 Task: Add Attachment from Trello to Card Card0000000066 in Board Board0000000017 in Workspace WS0000000006 in Trello. Add Cover Blue to Card Card0000000066 in Board Board0000000017 in Workspace WS0000000006 in Trello. Add "Copy Card To …" Button titled Button0000000066 to "bottom" of the list "To Do" to Card Card0000000066 in Board Board0000000017 in Workspace WS0000000006 in Trello. Add Description DS0000000066 to Card Card0000000066 in Board Board0000000017 in Workspace WS0000000006 in Trello. Add Comment CM0000000066 to Card Card0000000066 in Board Board0000000017 in Workspace WS0000000006 in Trello
Action: Mouse moved to (791, 271)
Screenshot: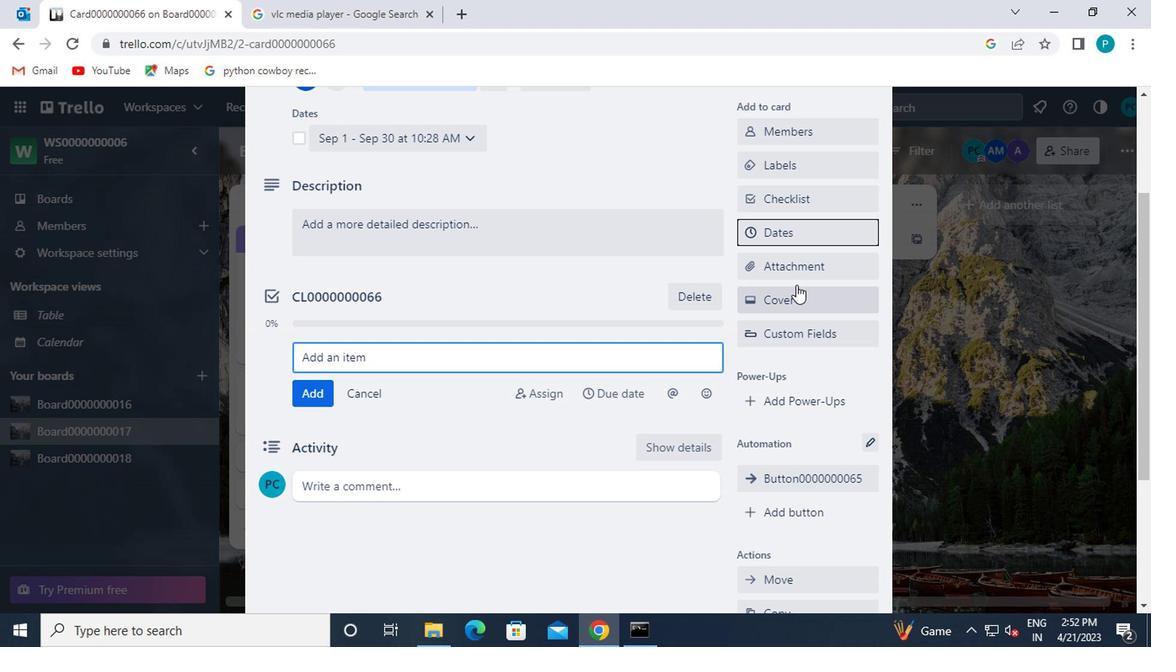 
Action: Mouse pressed left at (791, 271)
Screenshot: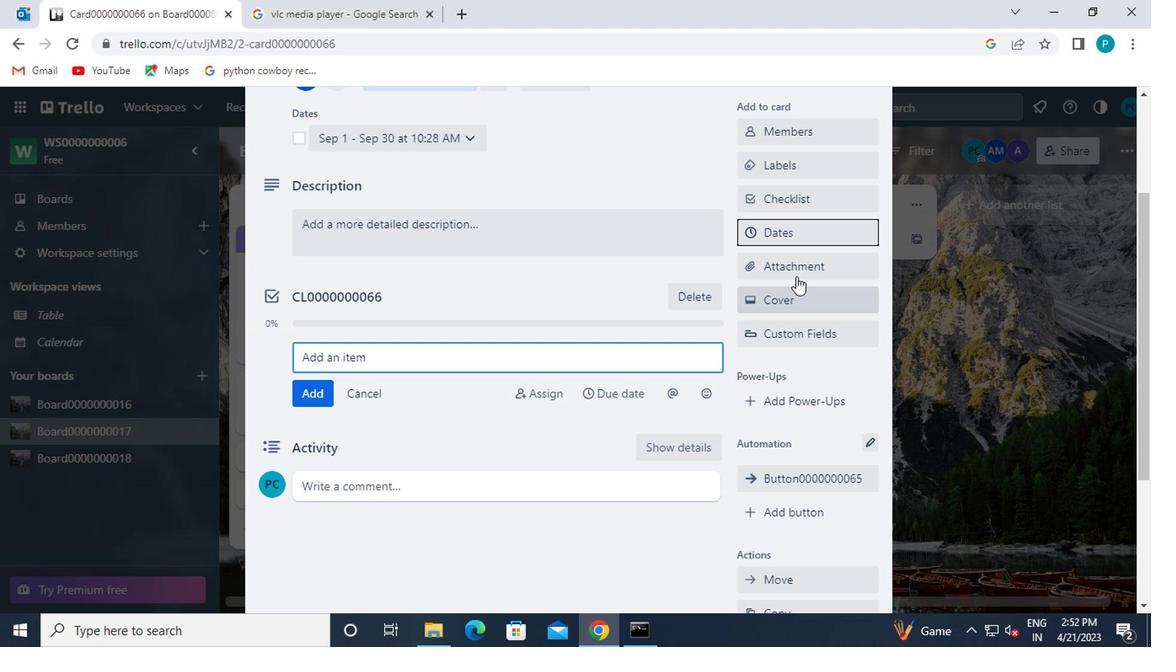 
Action: Mouse moved to (770, 210)
Screenshot: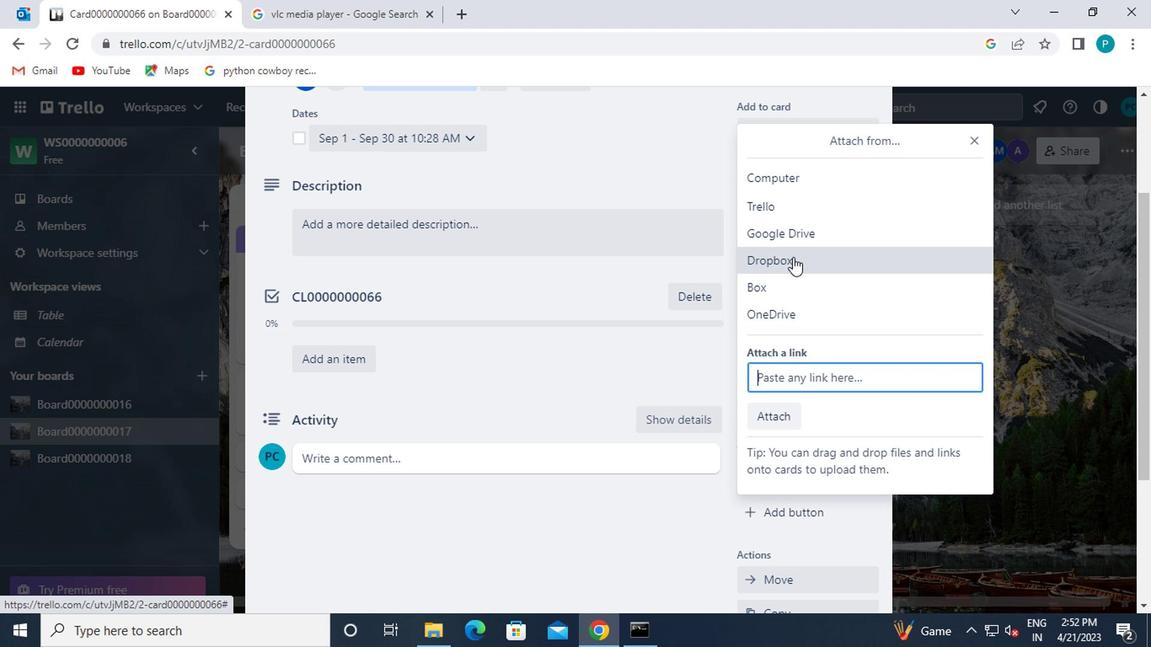
Action: Mouse pressed left at (770, 210)
Screenshot: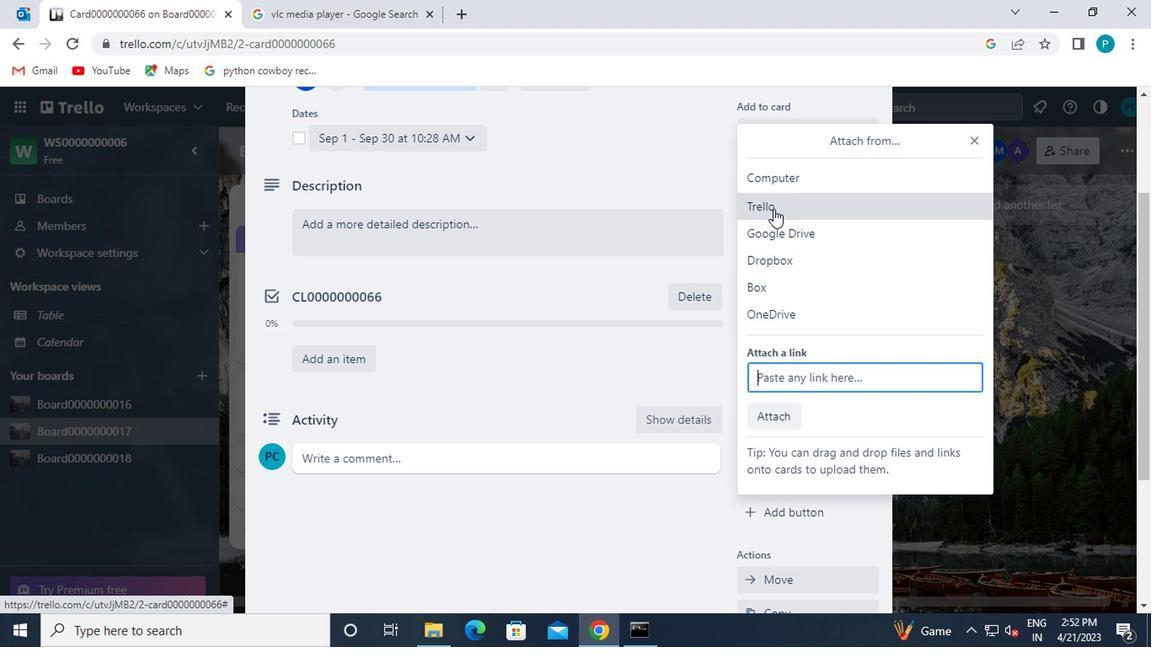 
Action: Mouse moved to (783, 376)
Screenshot: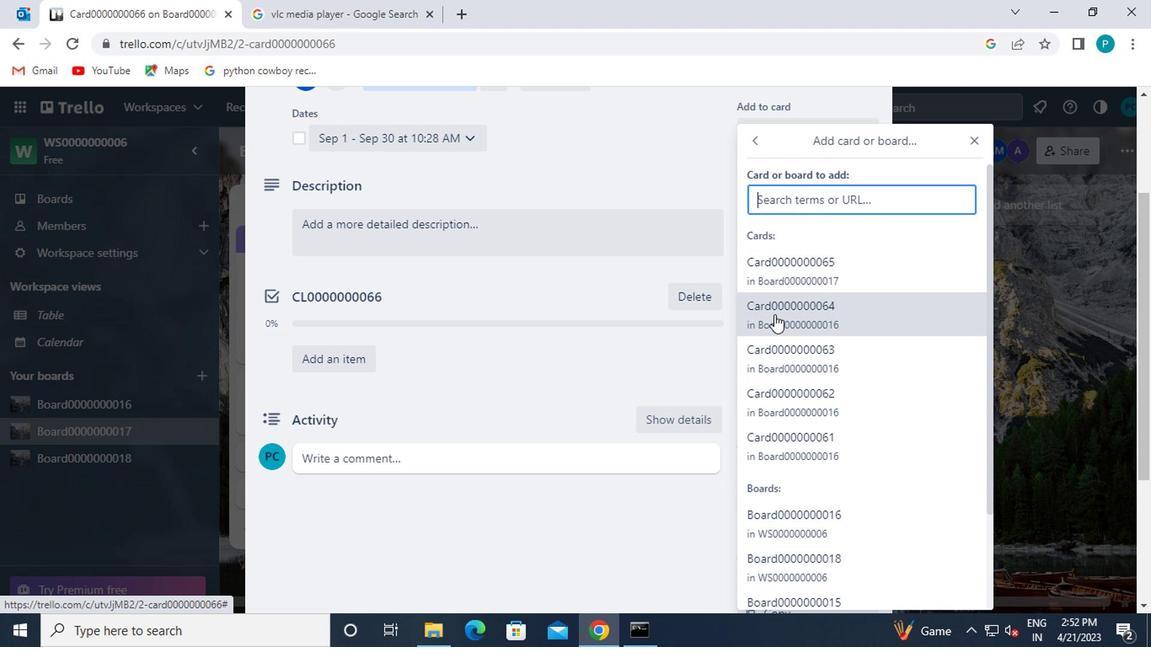 
Action: Mouse pressed left at (783, 376)
Screenshot: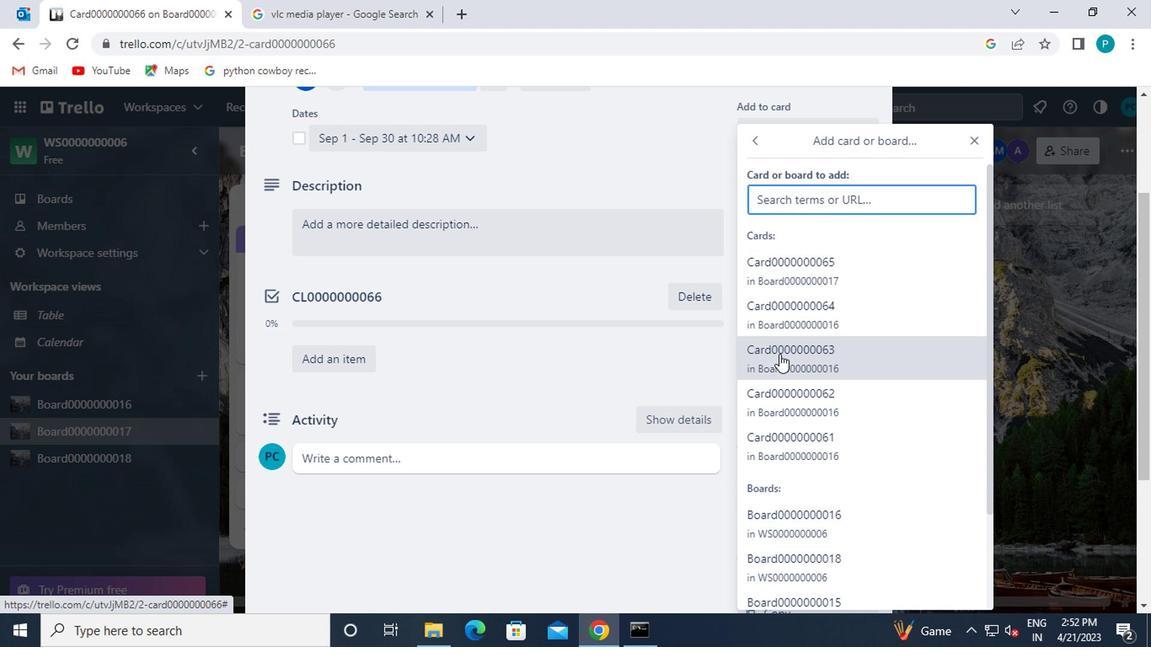 
Action: Mouse moved to (833, 296)
Screenshot: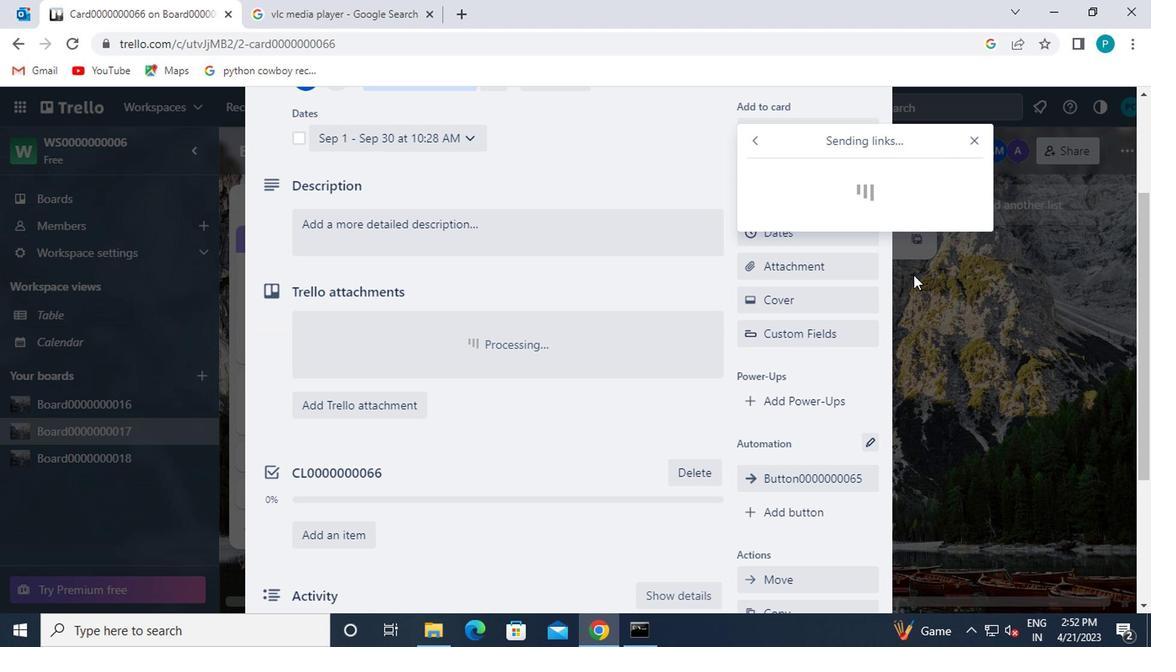 
Action: Mouse pressed left at (833, 296)
Screenshot: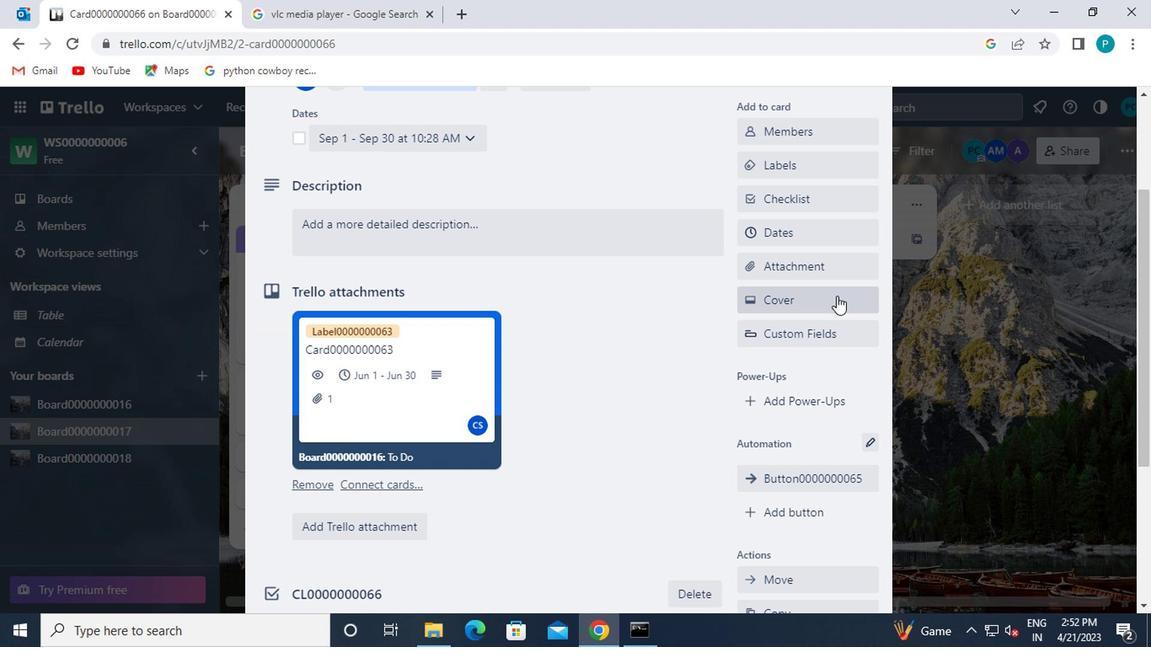 
Action: Mouse moved to (760, 324)
Screenshot: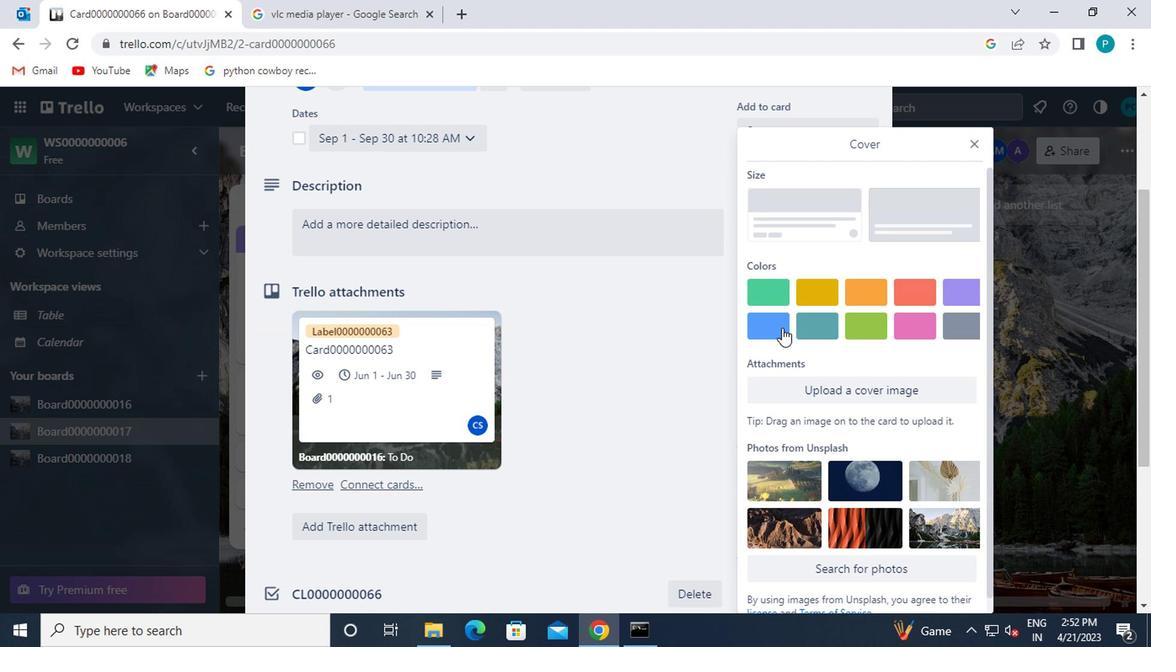 
Action: Mouse pressed left at (760, 324)
Screenshot: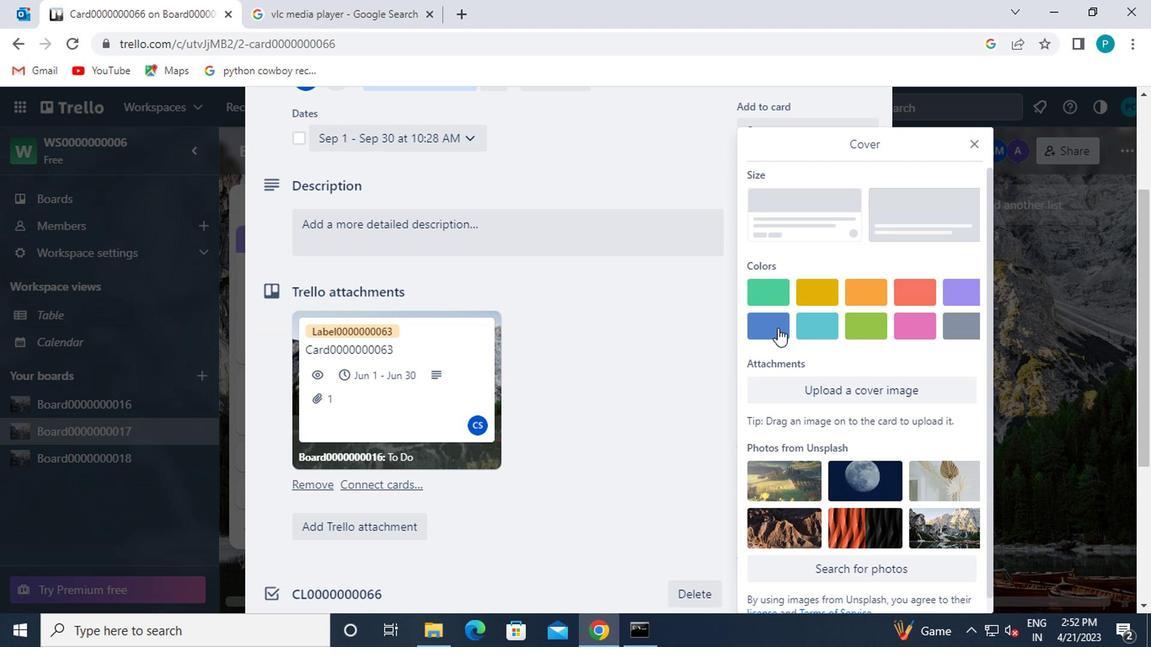 
Action: Mouse moved to (966, 148)
Screenshot: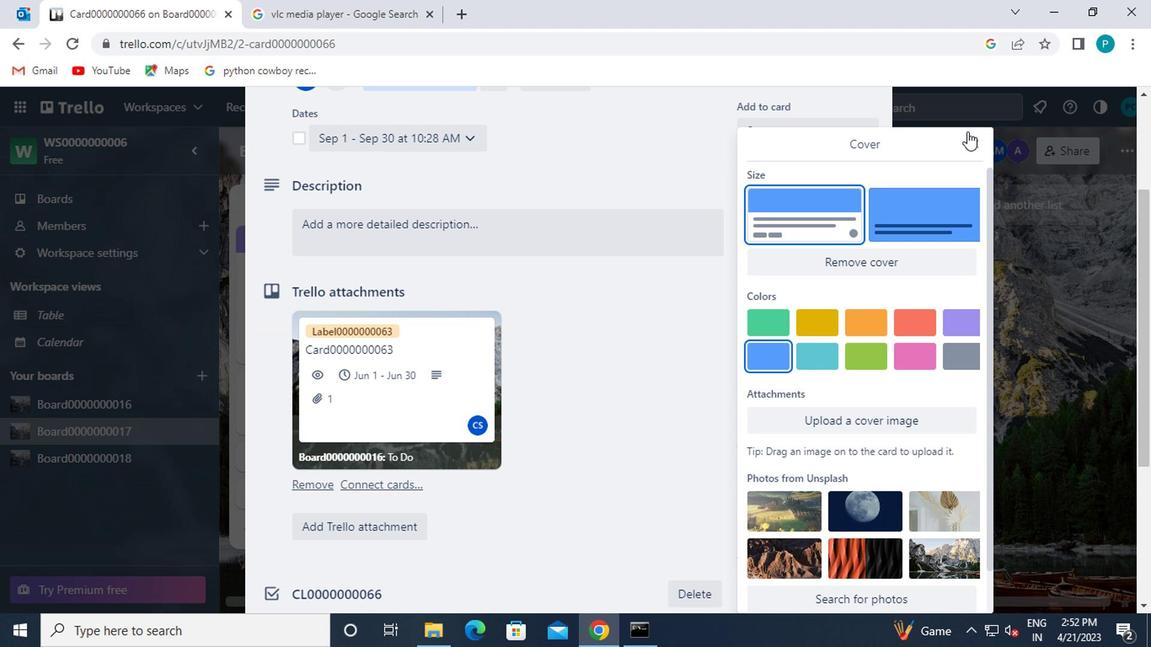 
Action: Mouse pressed left at (966, 148)
Screenshot: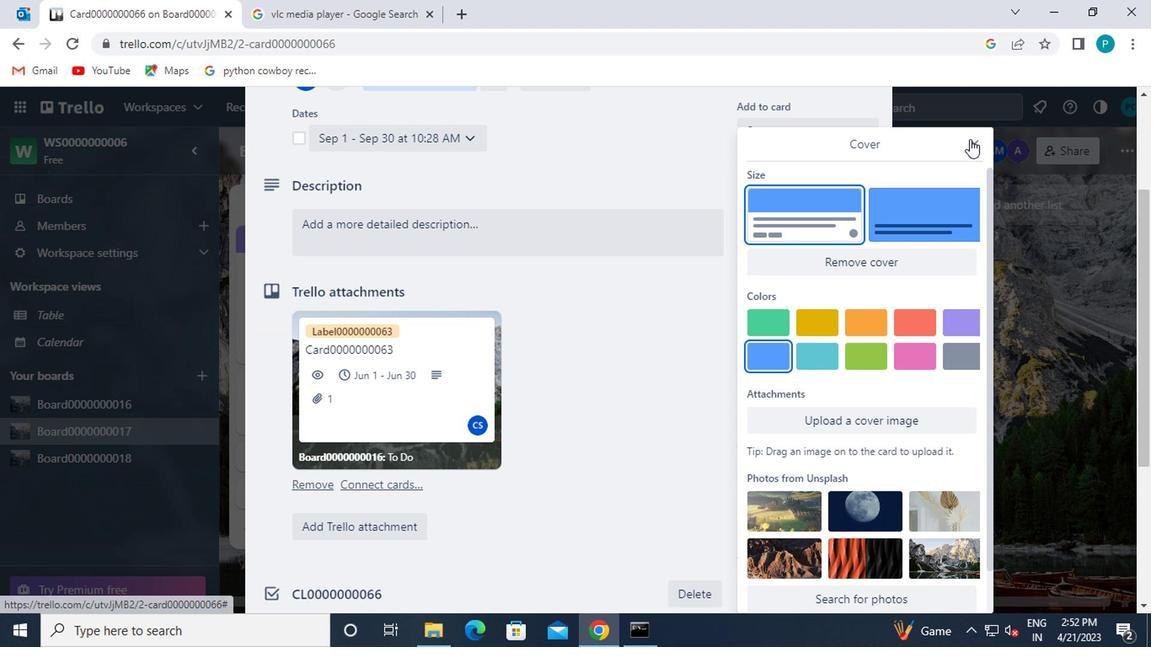 
Action: Mouse moved to (753, 374)
Screenshot: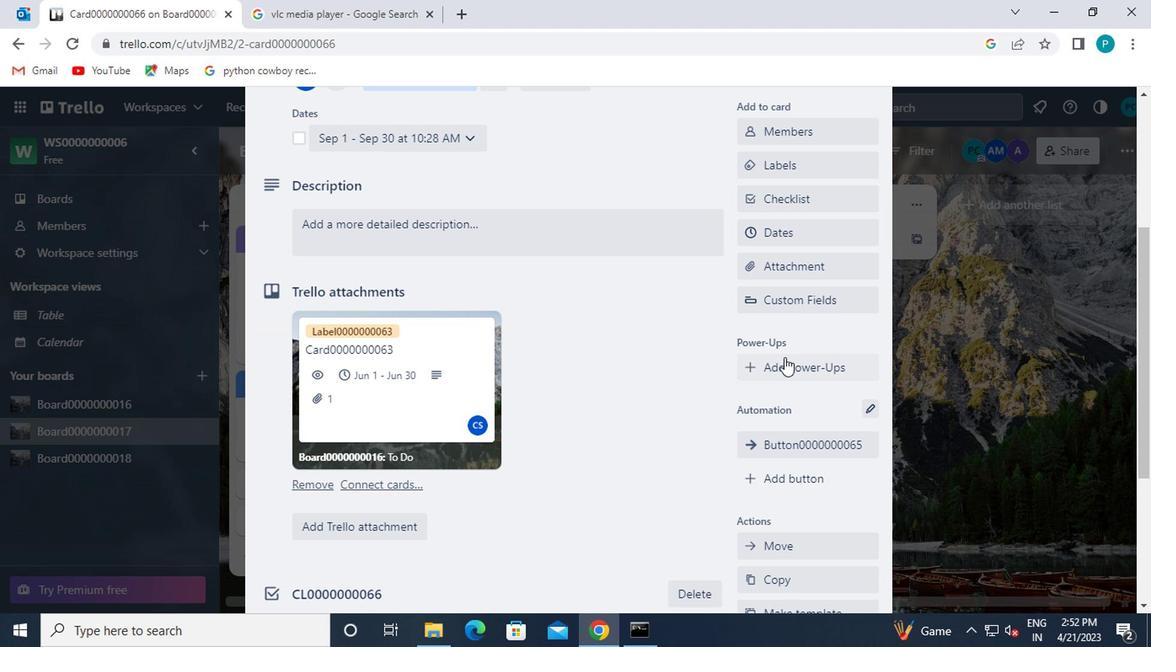 
Action: Mouse scrolled (753, 373) with delta (0, 0)
Screenshot: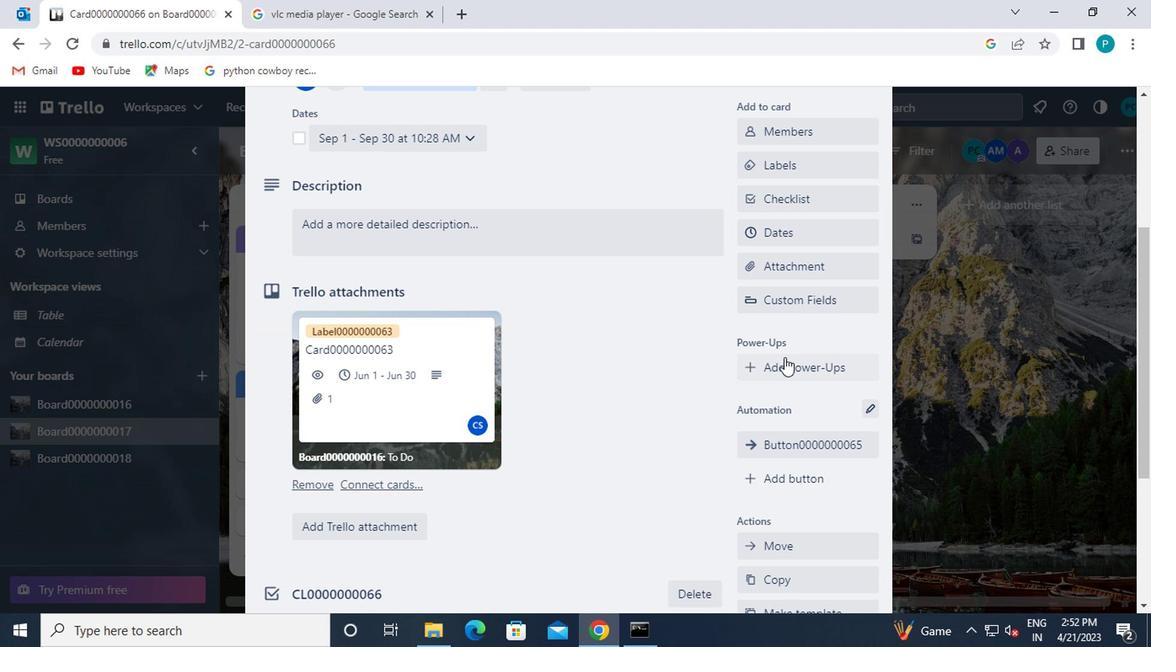 
Action: Mouse moved to (747, 376)
Screenshot: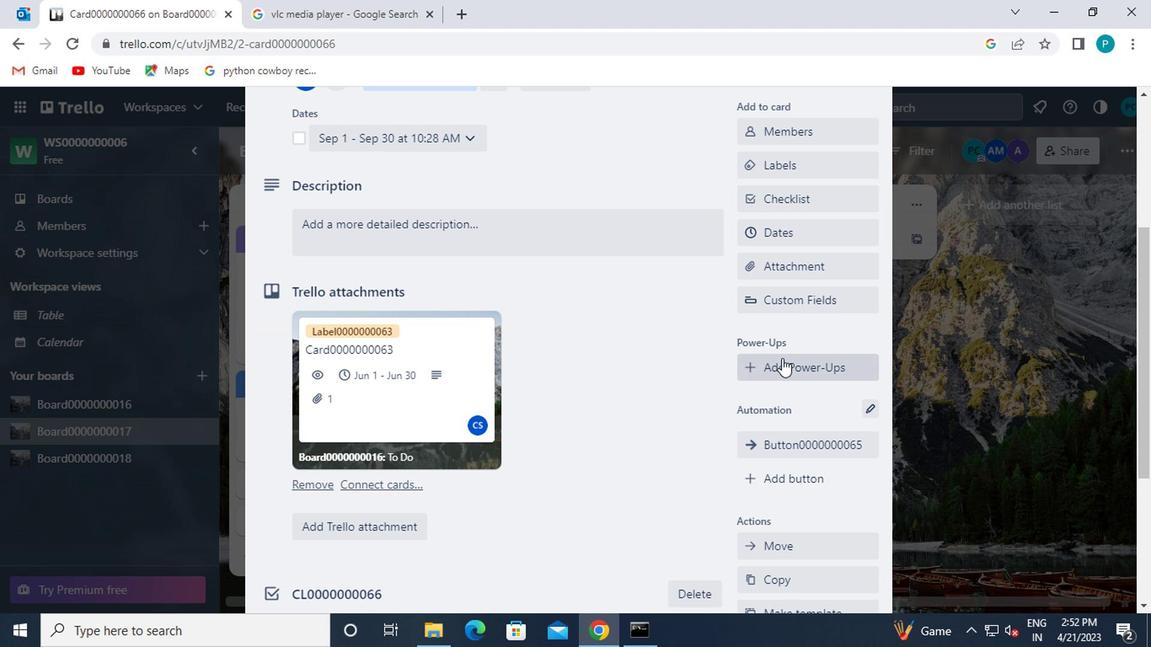 
Action: Mouse scrolled (747, 376) with delta (0, 0)
Screenshot: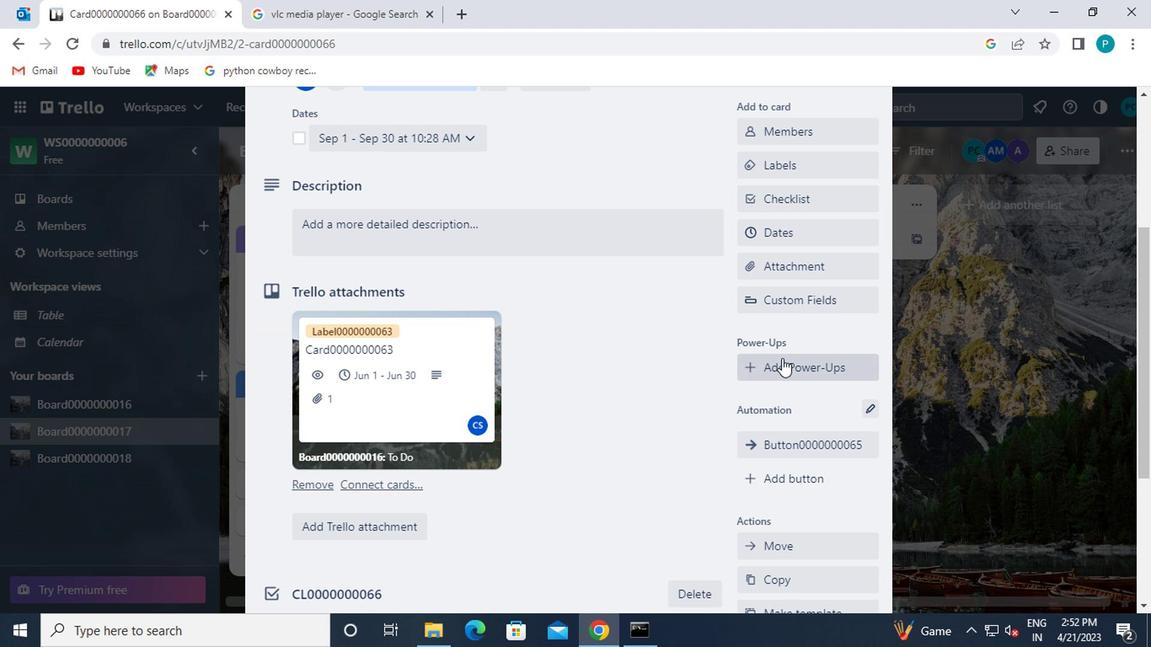 
Action: Mouse moved to (755, 317)
Screenshot: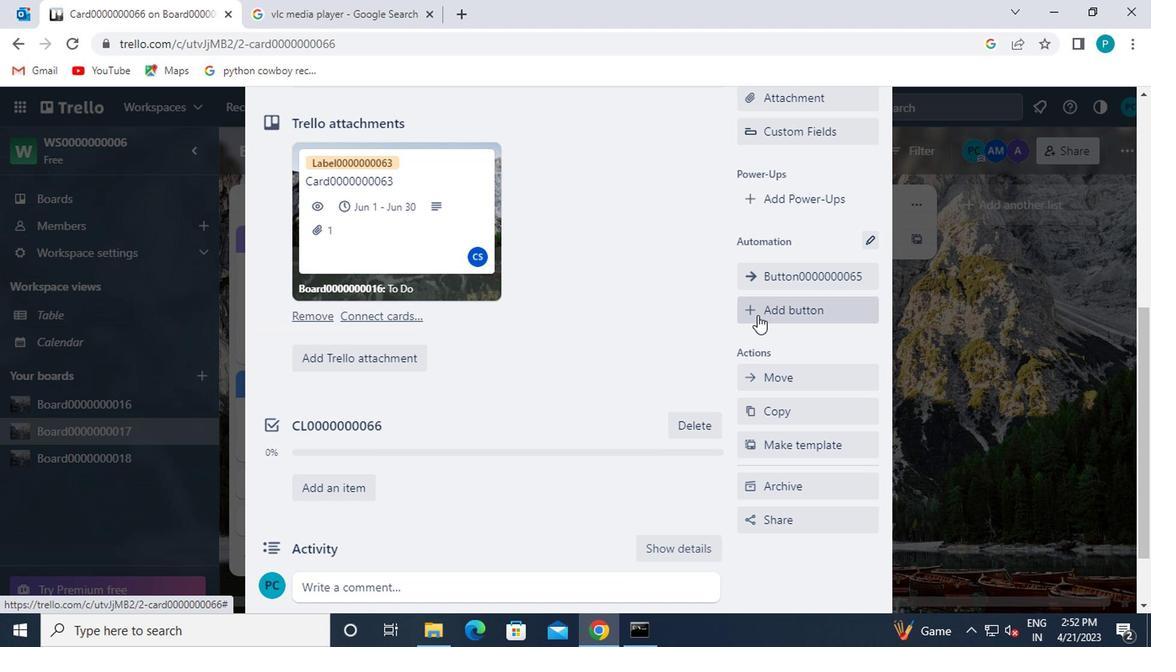 
Action: Mouse pressed left at (755, 317)
Screenshot: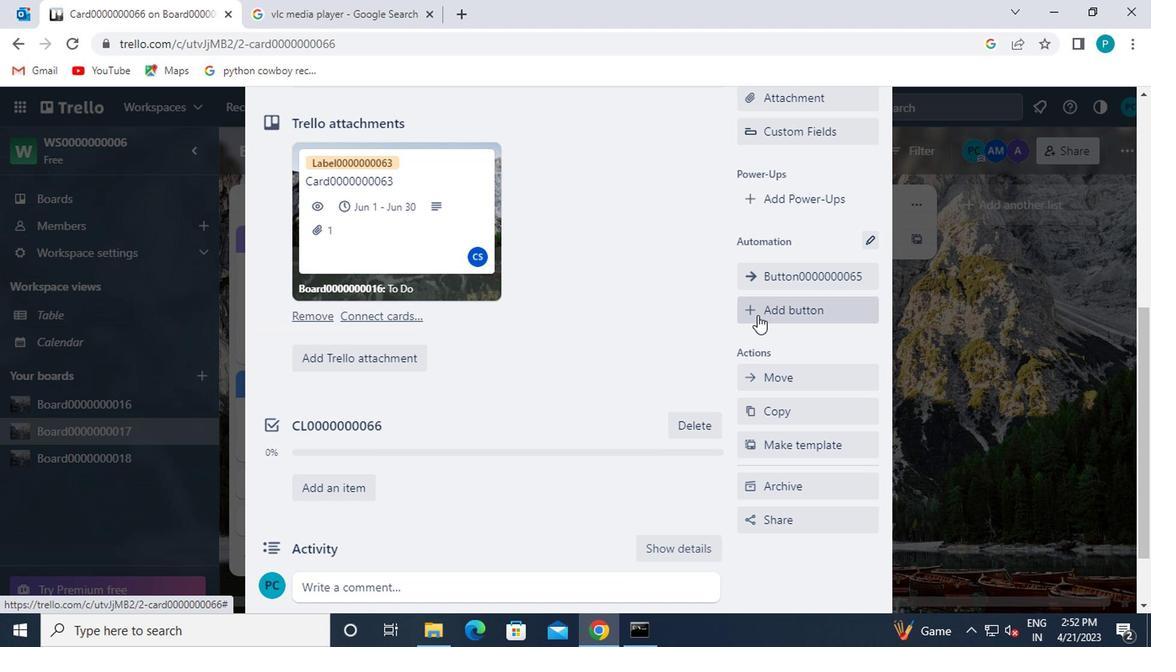 
Action: Mouse moved to (787, 250)
Screenshot: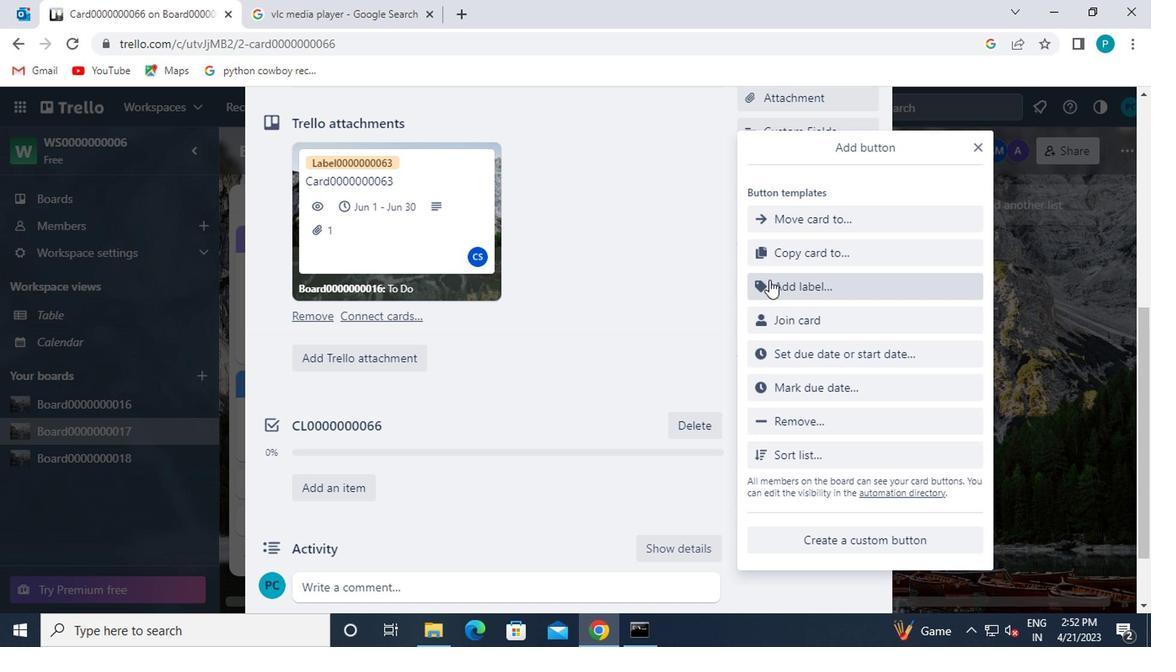 
Action: Mouse pressed left at (787, 250)
Screenshot: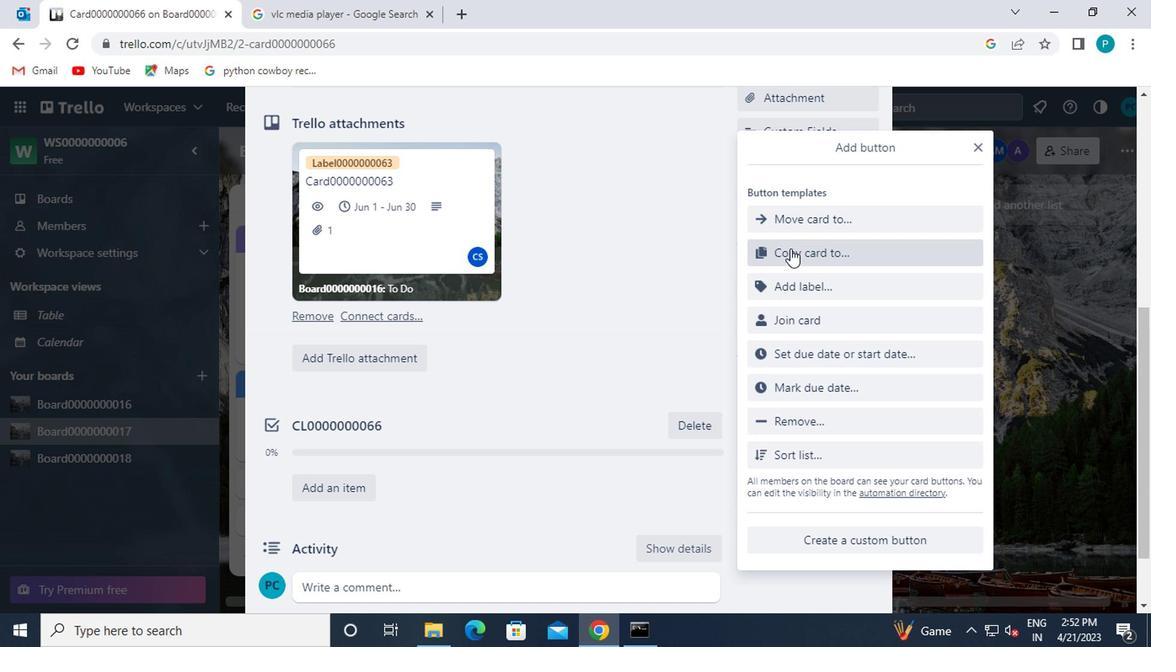 
Action: Key pressed b<Key.caps_lock>utton0000000066
Screenshot: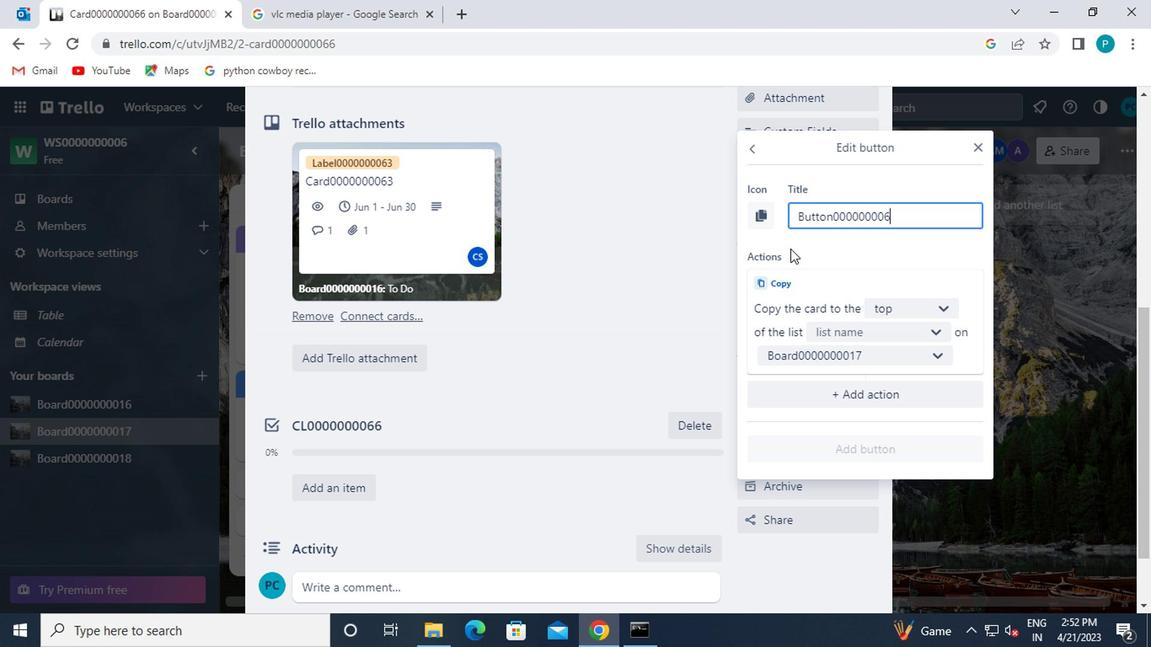 
Action: Mouse moved to (905, 304)
Screenshot: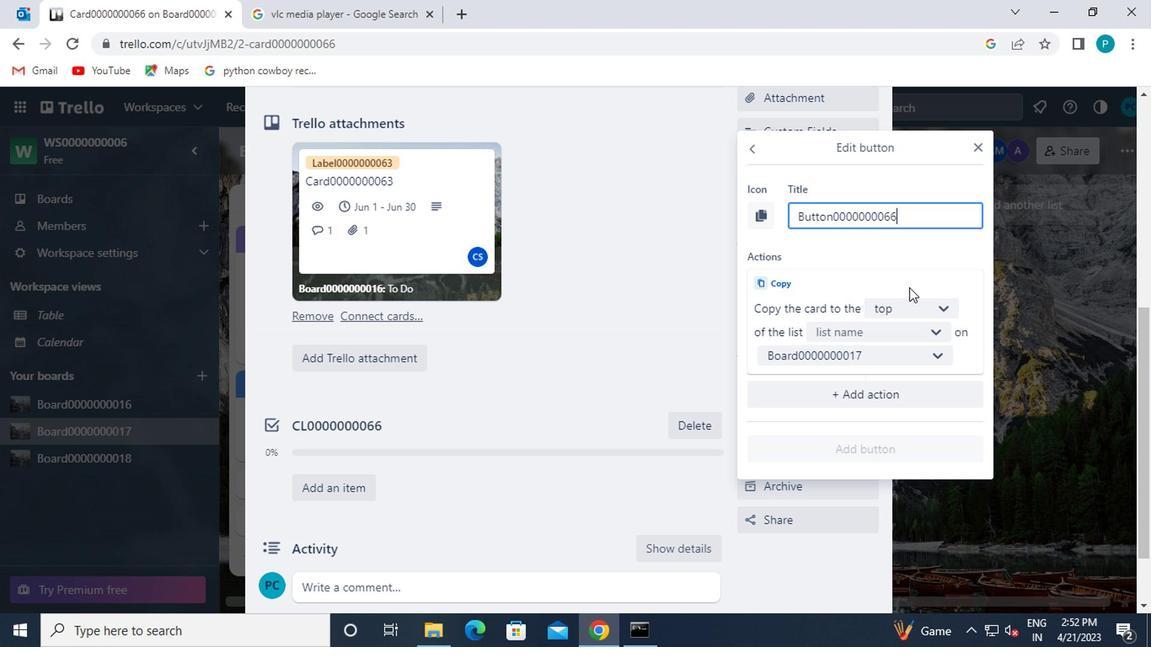 
Action: Mouse pressed left at (905, 304)
Screenshot: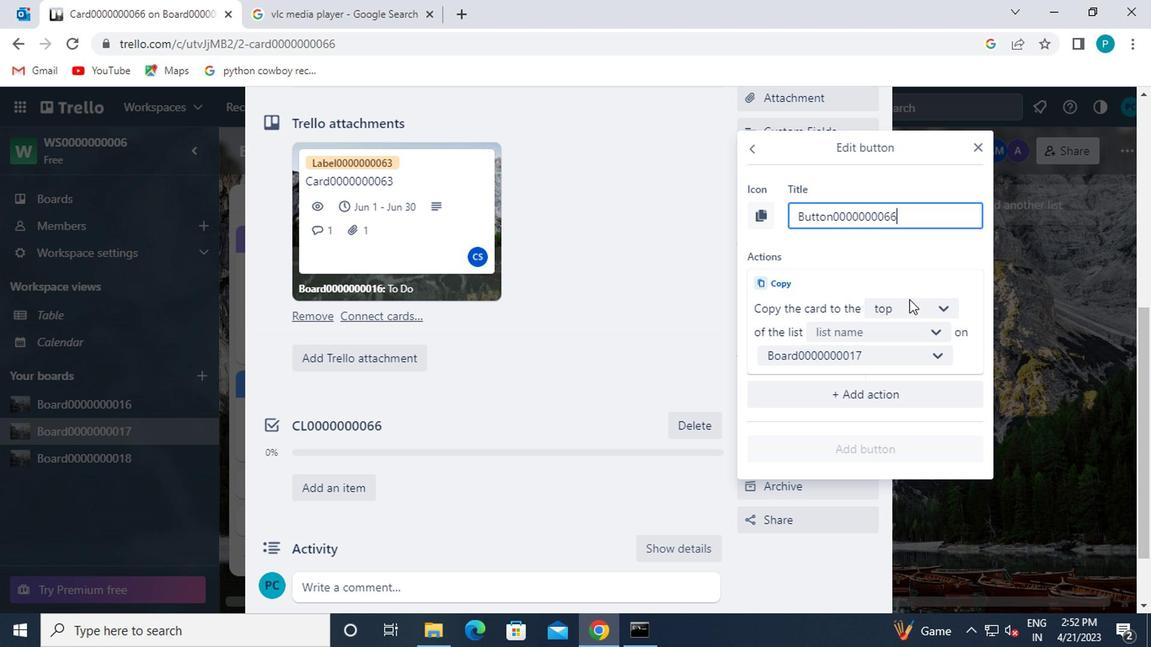 
Action: Mouse moved to (922, 365)
Screenshot: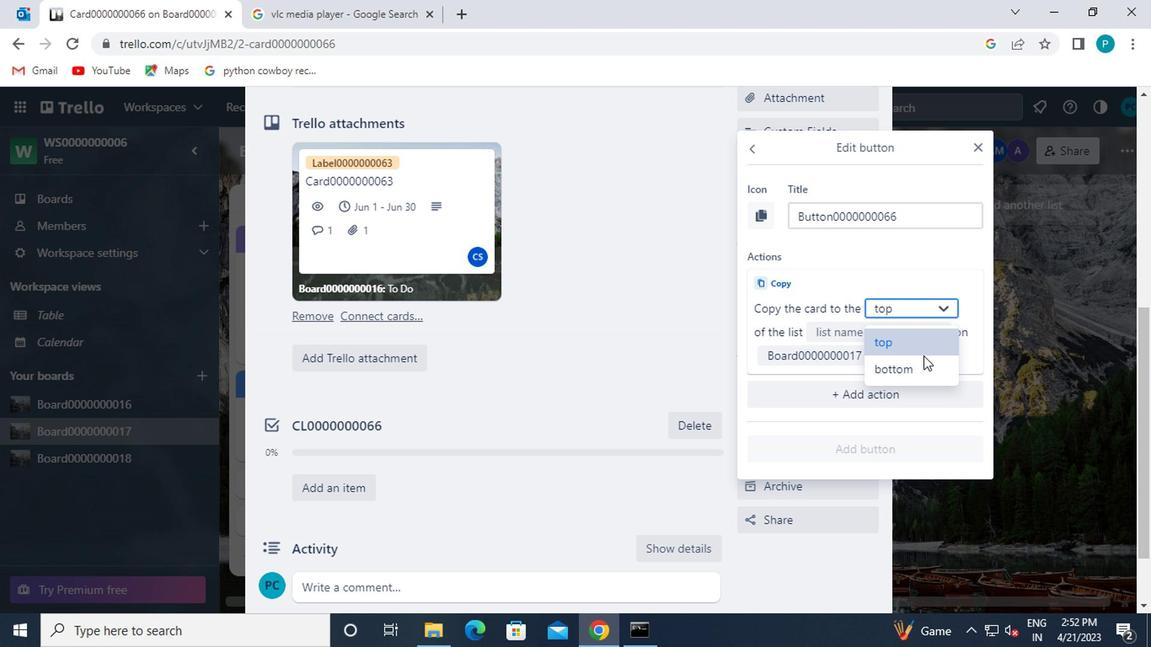
Action: Mouse pressed left at (922, 365)
Screenshot: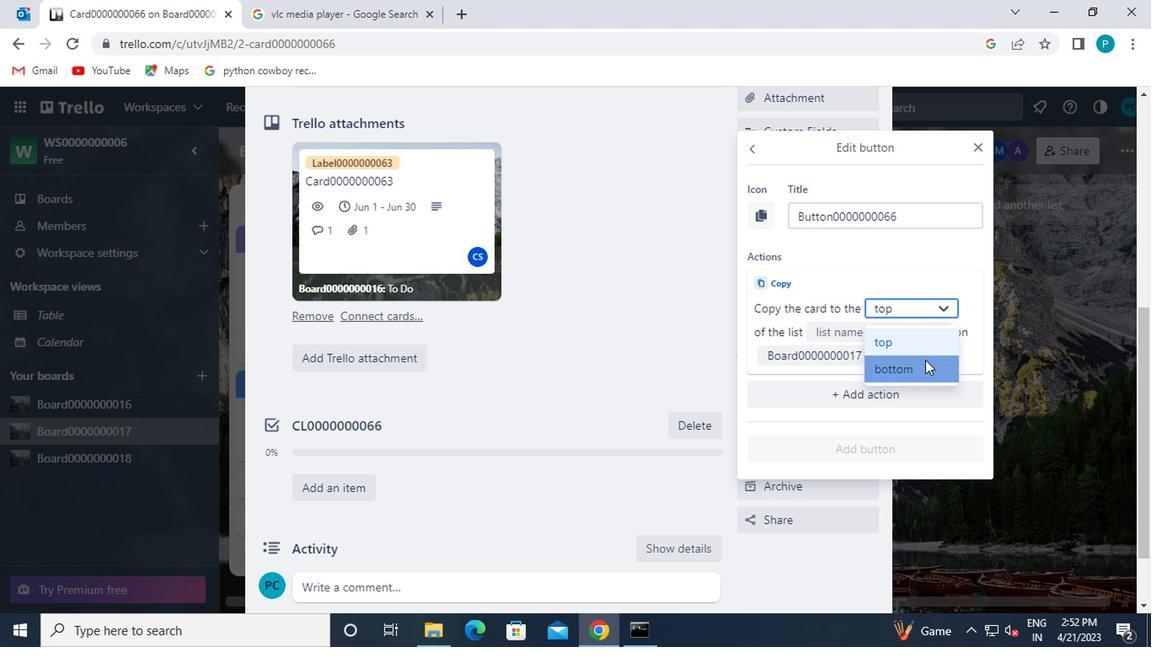 
Action: Mouse moved to (856, 331)
Screenshot: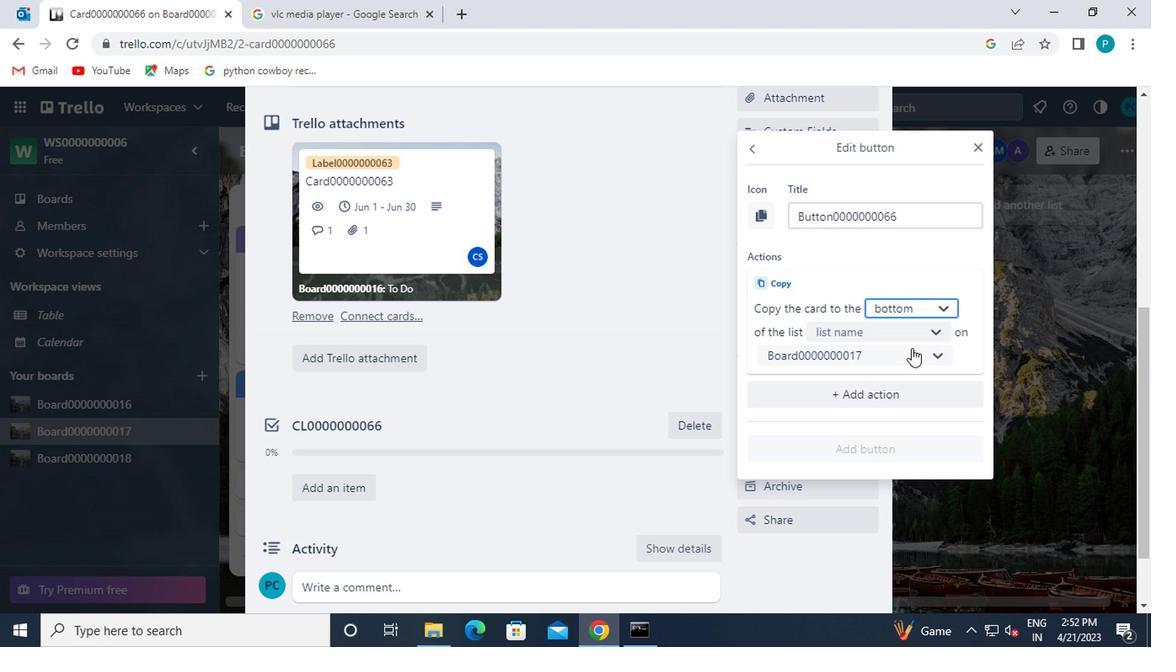 
Action: Mouse pressed left at (856, 331)
Screenshot: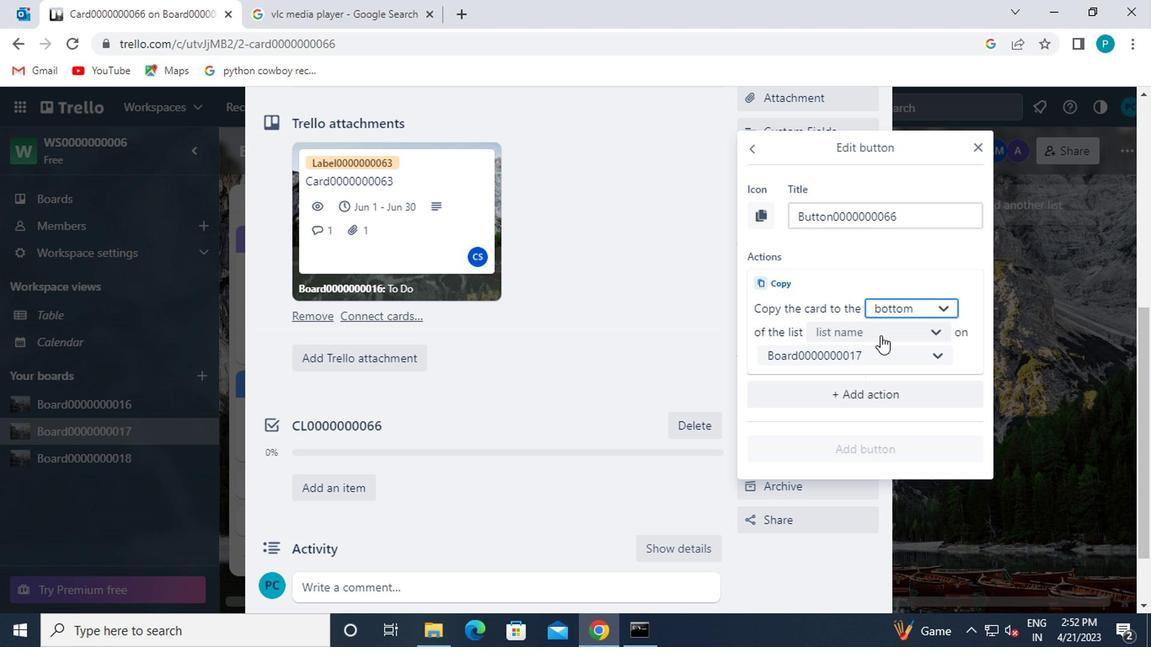 
Action: Mouse moved to (854, 367)
Screenshot: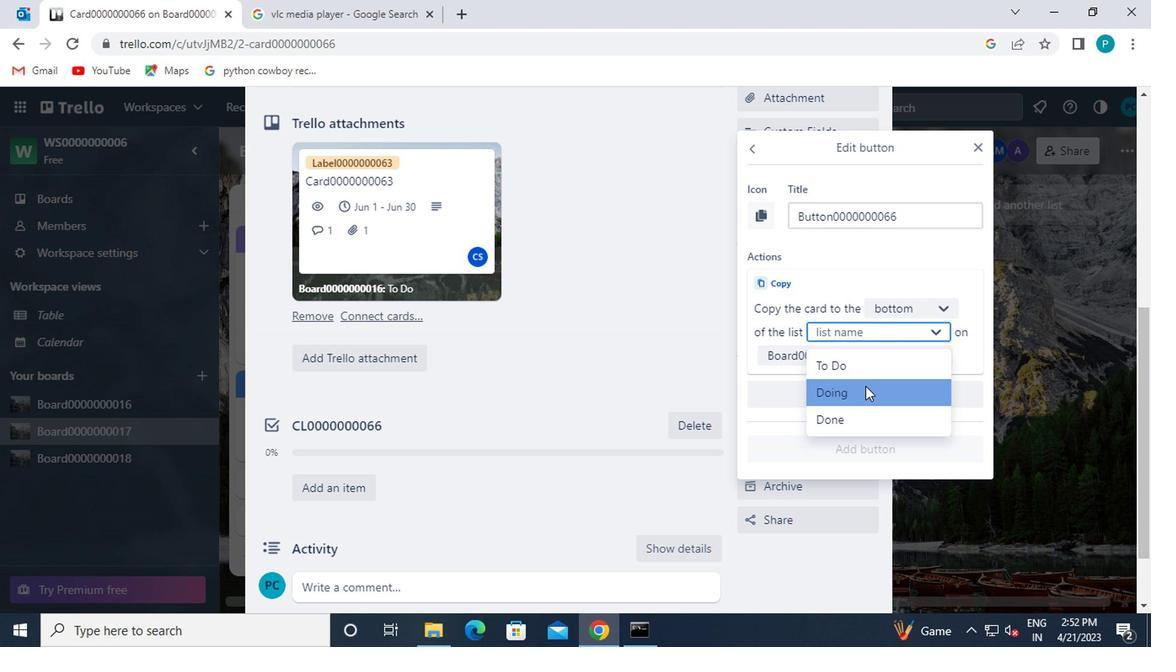 
Action: Mouse pressed left at (854, 367)
Screenshot: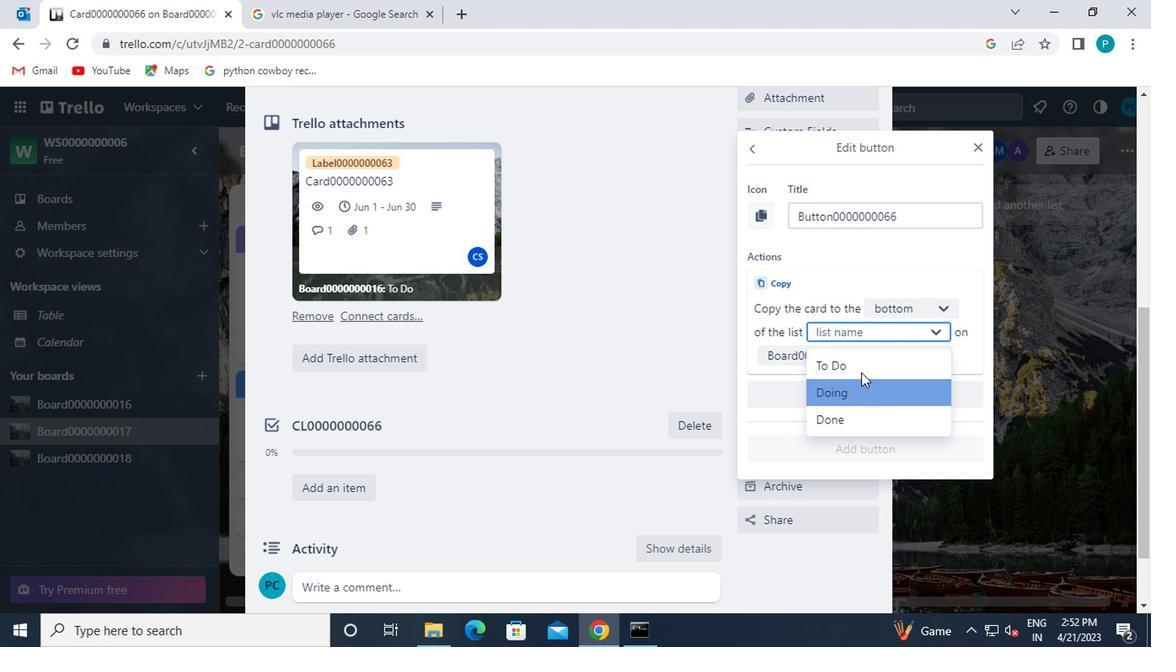 
Action: Mouse moved to (881, 449)
Screenshot: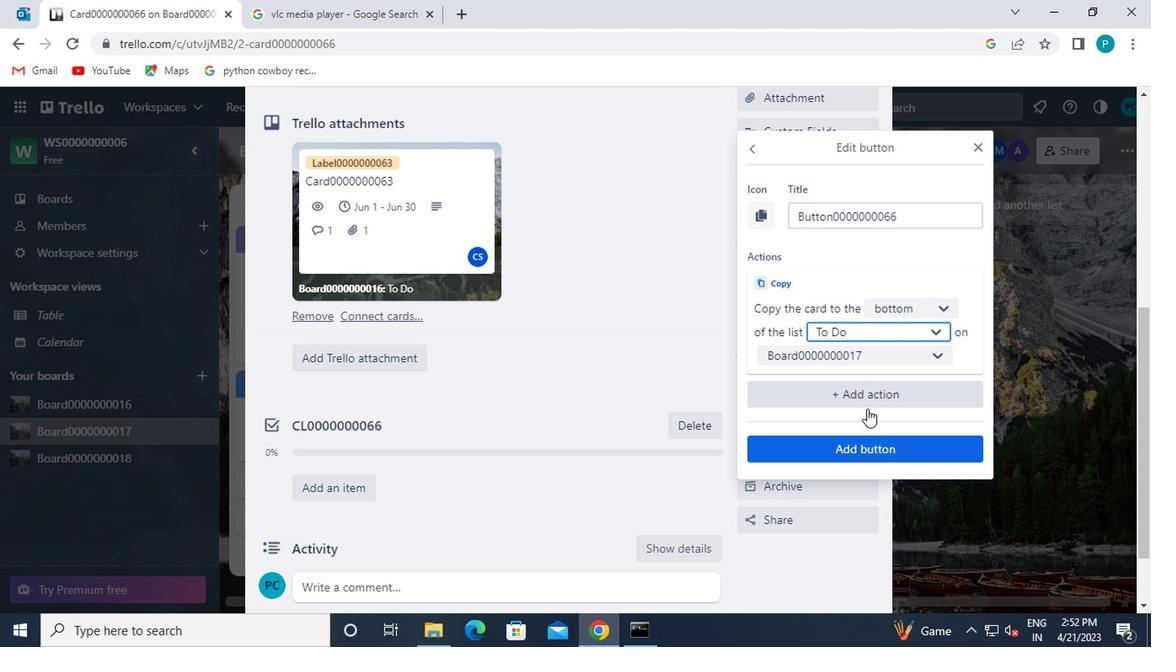 
Action: Mouse pressed left at (881, 449)
Screenshot: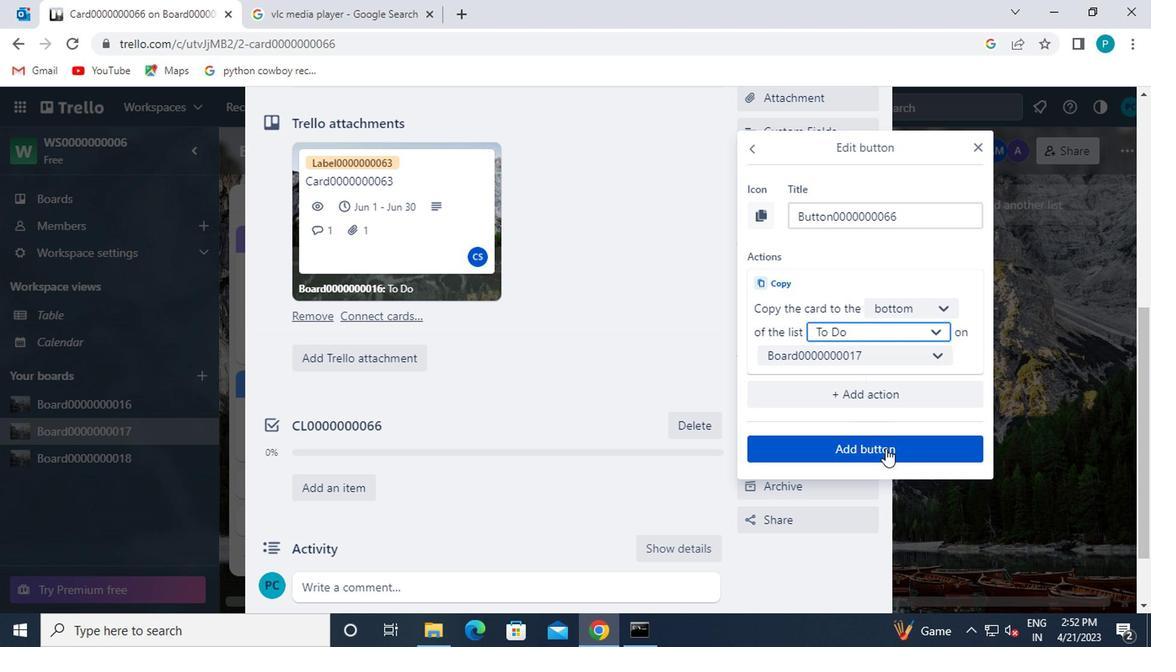
Action: Mouse moved to (596, 351)
Screenshot: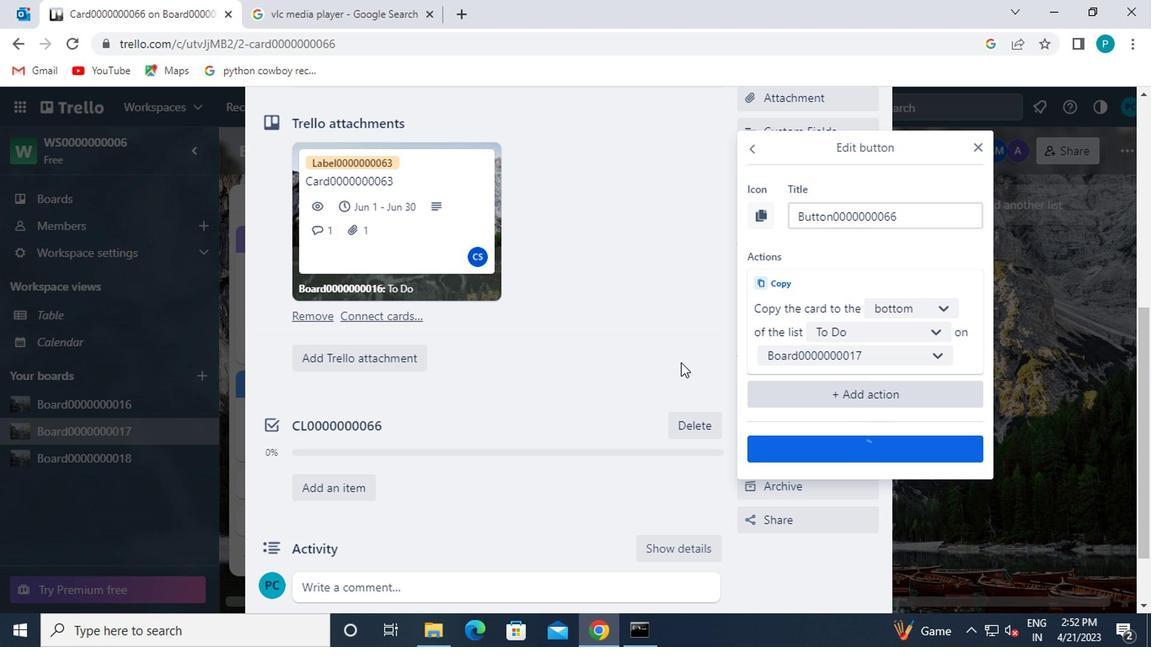 
Action: Mouse scrolled (596, 352) with delta (0, 1)
Screenshot: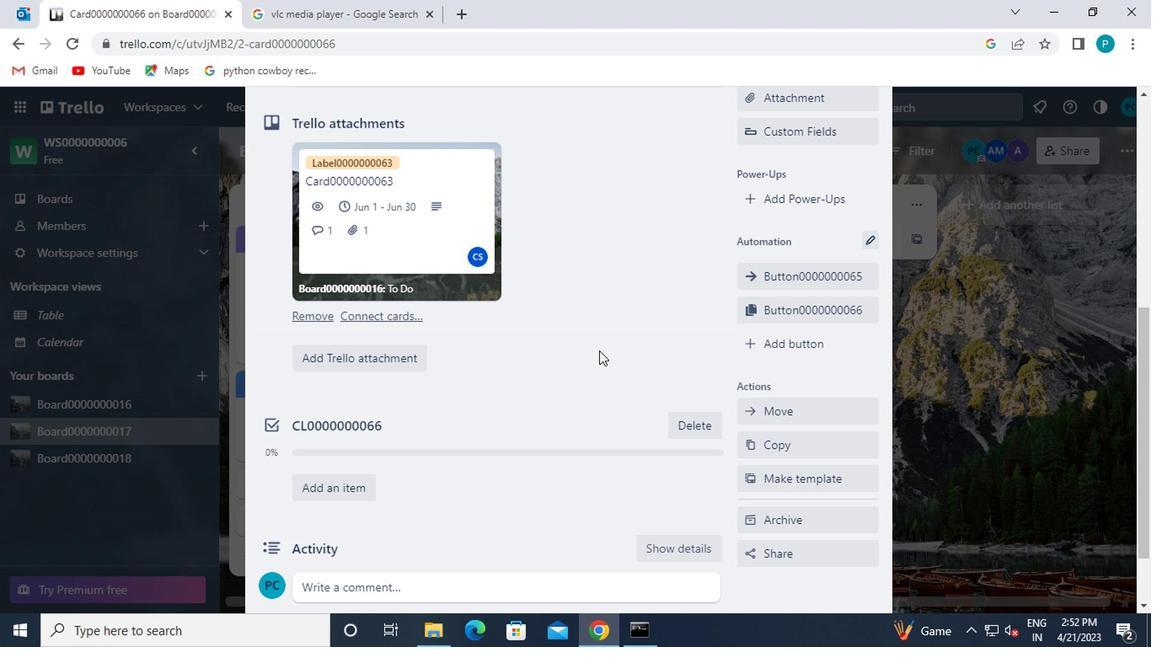 
Action: Mouse scrolled (596, 352) with delta (0, 1)
Screenshot: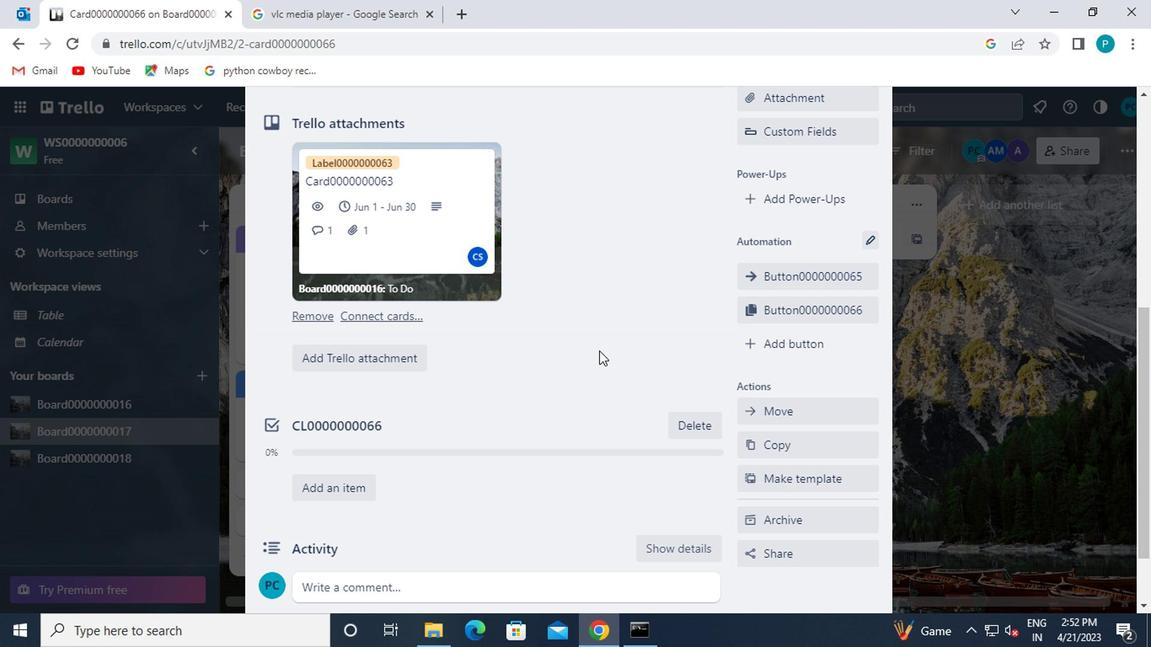 
Action: Mouse moved to (590, 350)
Screenshot: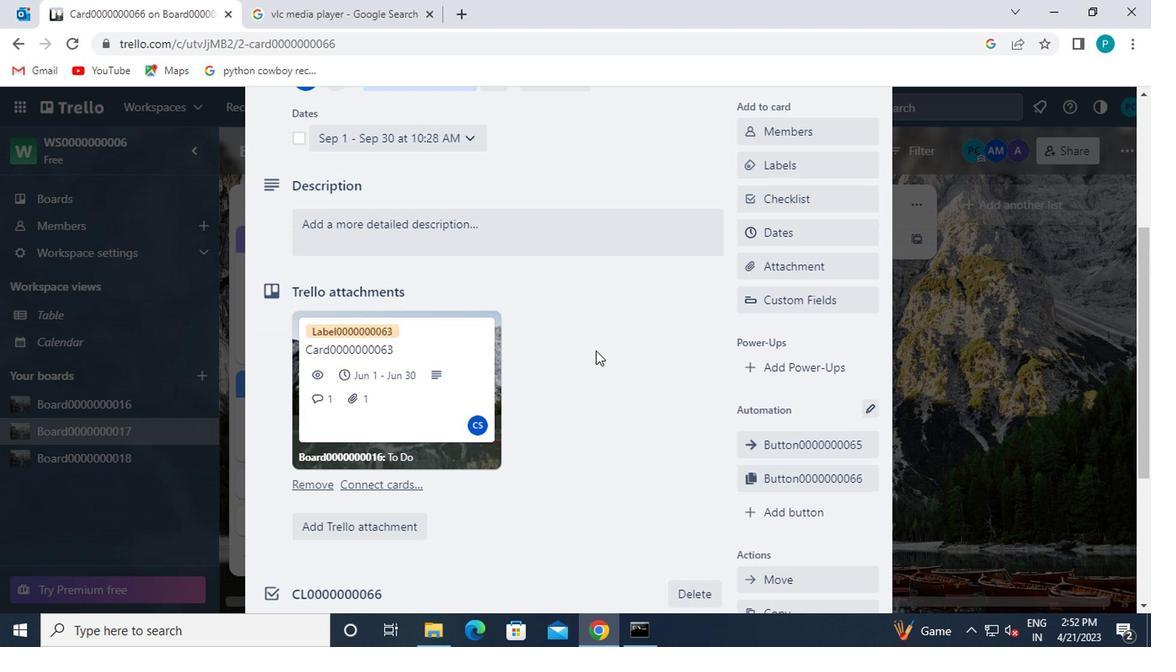 
Action: Mouse scrolled (590, 351) with delta (0, 0)
Screenshot: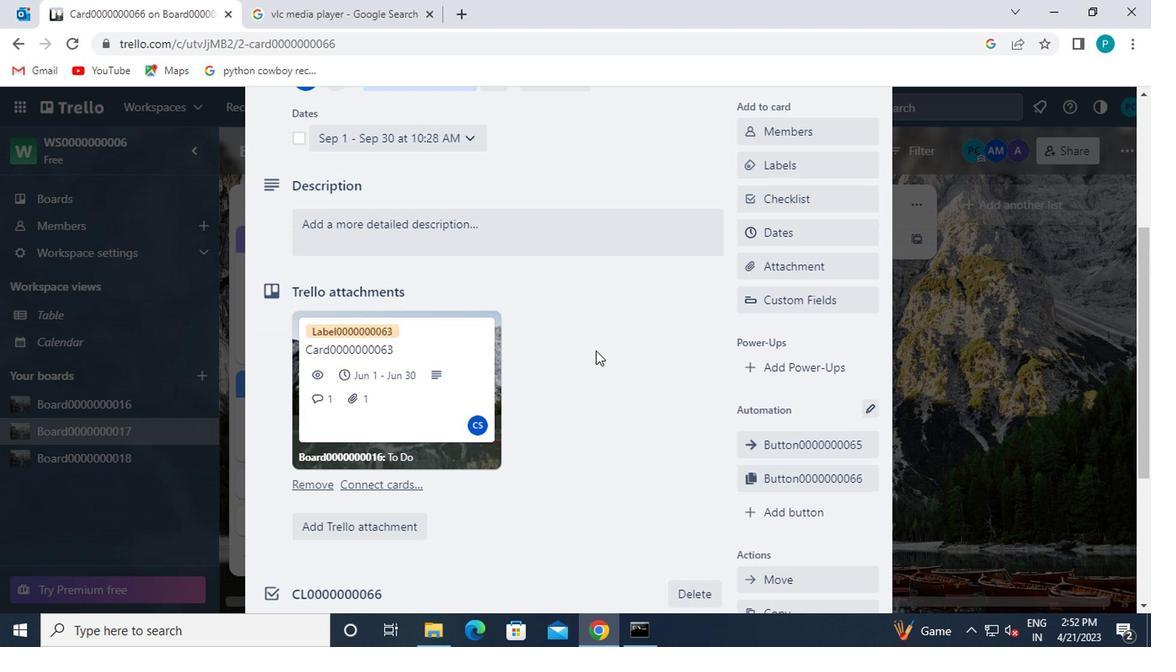 
Action: Mouse moved to (566, 323)
Screenshot: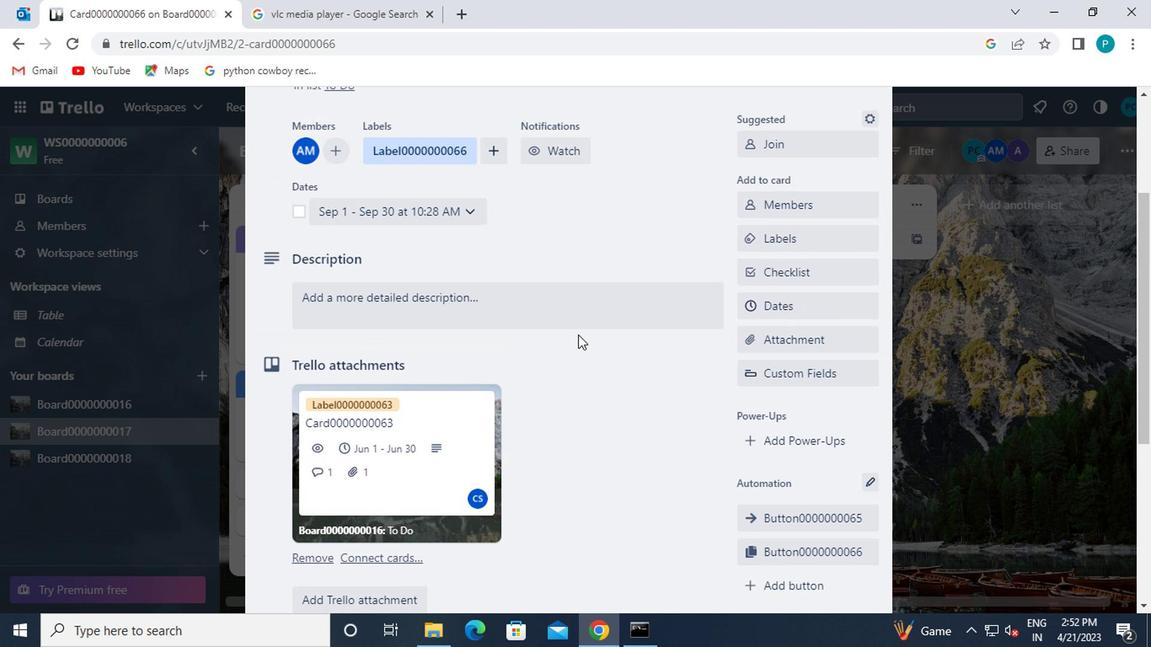 
Action: Mouse pressed left at (566, 323)
Screenshot: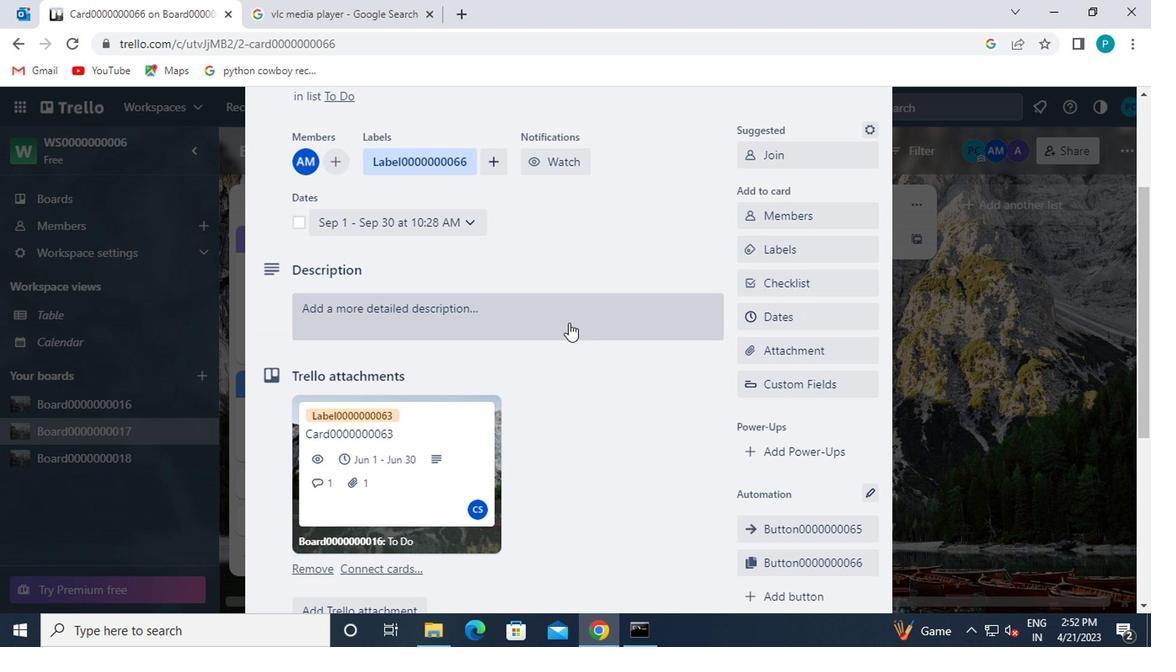 
Action: Mouse moved to (565, 323)
Screenshot: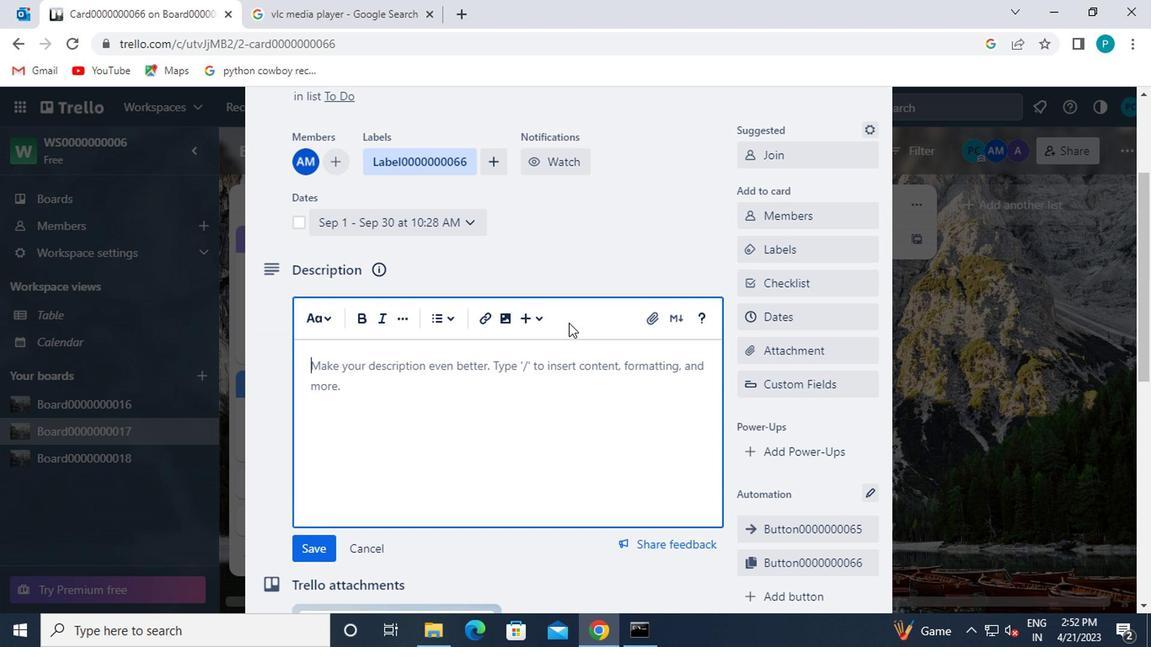 
Action: Key pressed <Key.caps_lock>ds0000000066
Screenshot: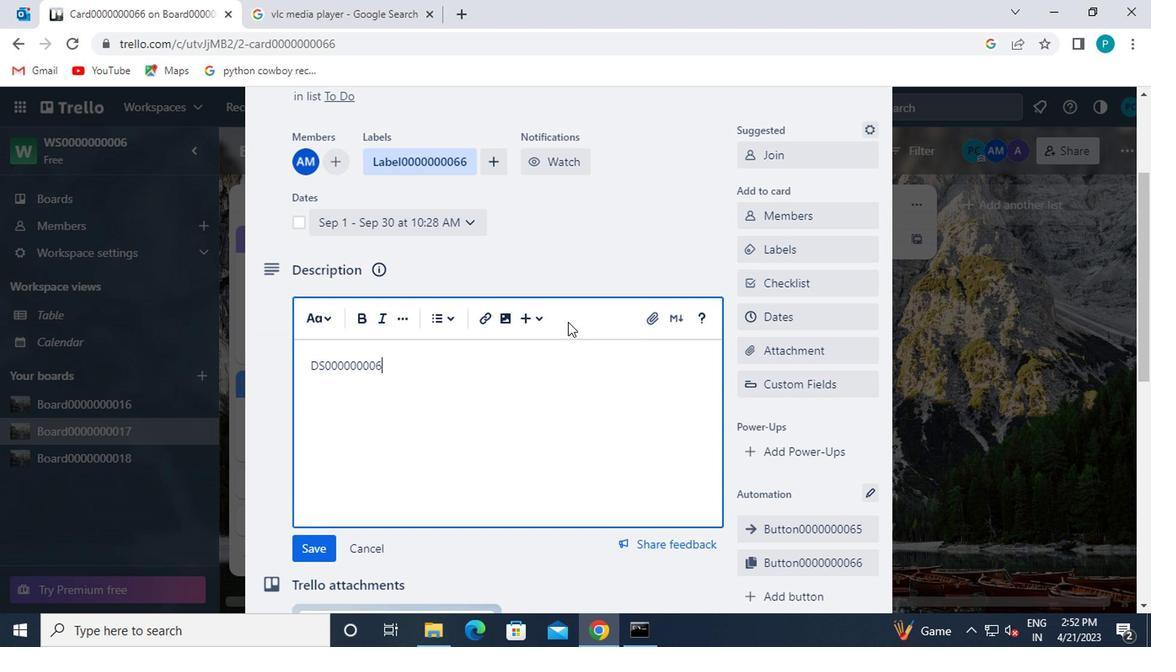 
Action: Mouse moved to (328, 539)
Screenshot: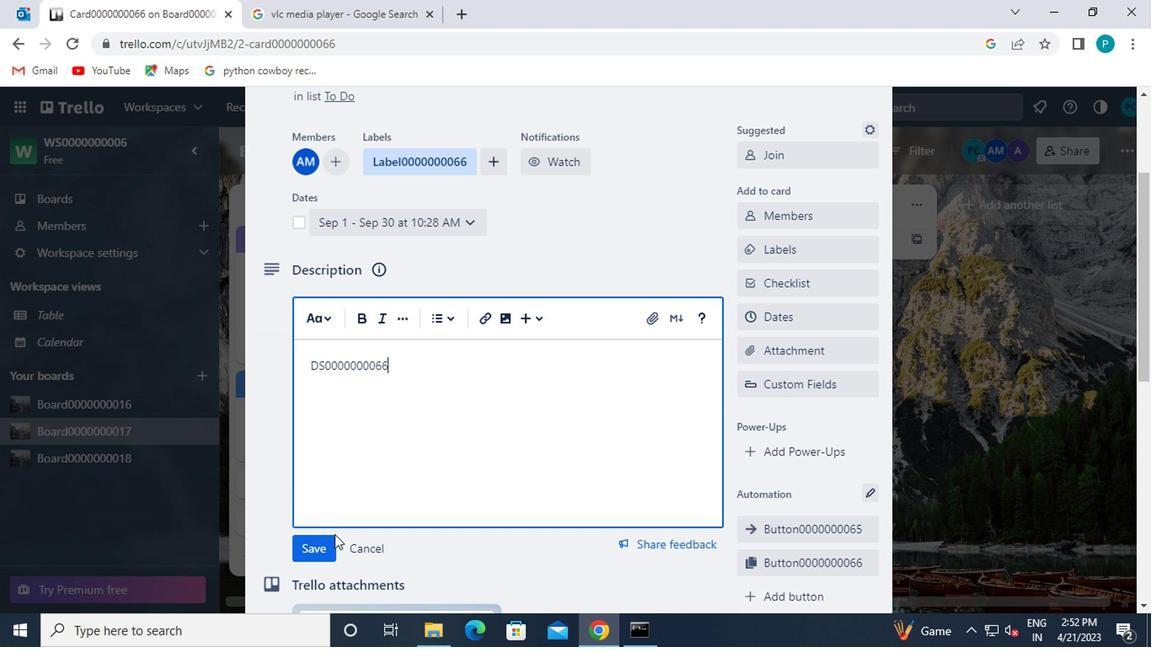 
Action: Mouse pressed left at (328, 539)
Screenshot: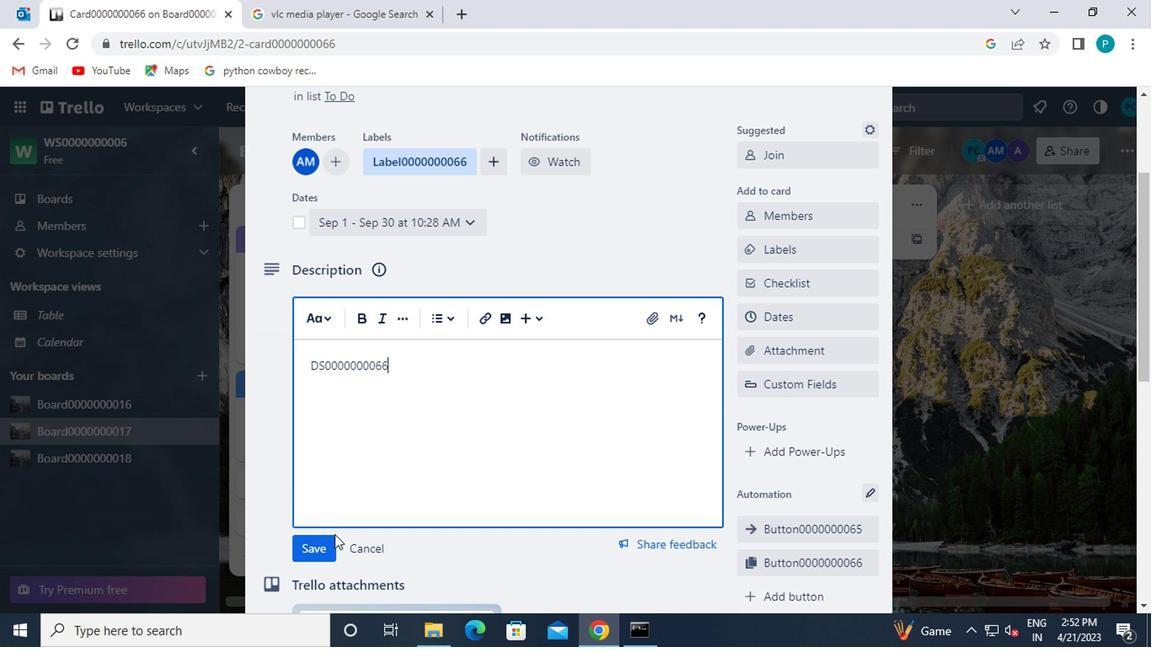 
Action: Mouse scrolled (328, 538) with delta (0, -1)
Screenshot: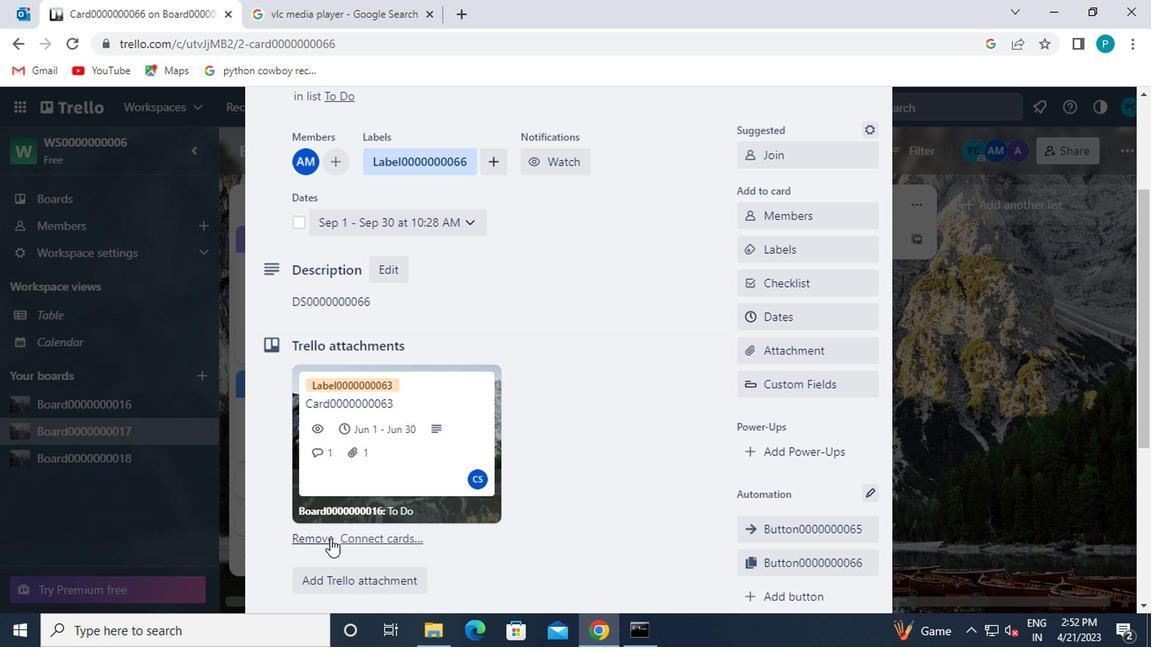 
Action: Mouse scrolled (328, 538) with delta (0, -1)
Screenshot: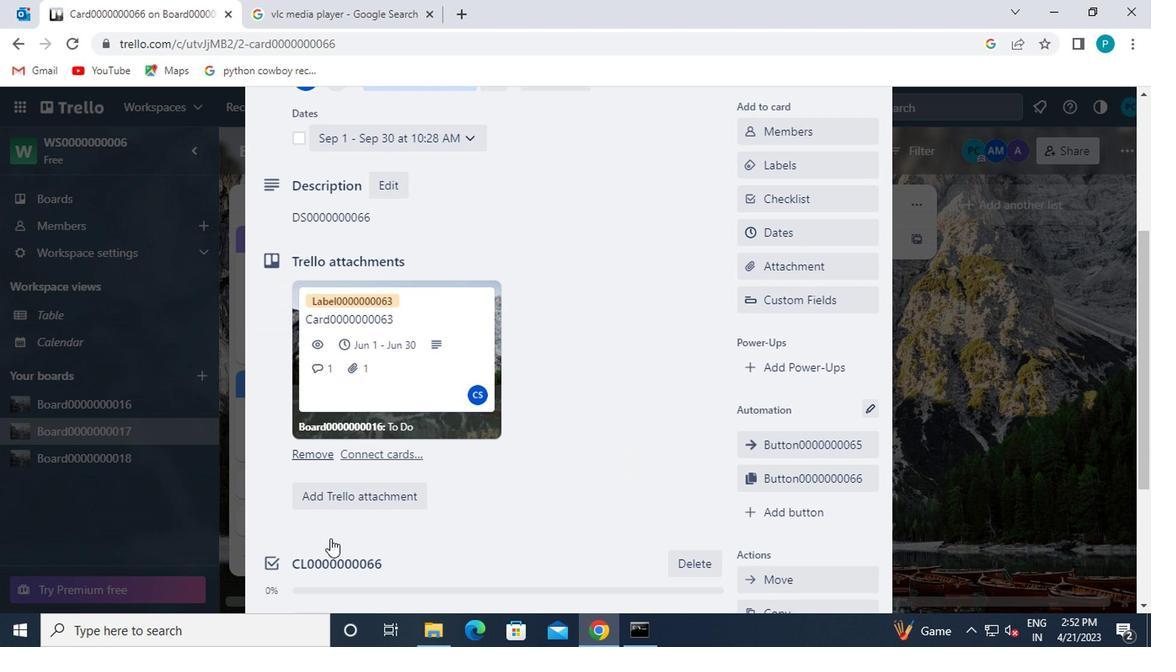
Action: Mouse scrolled (328, 538) with delta (0, -1)
Screenshot: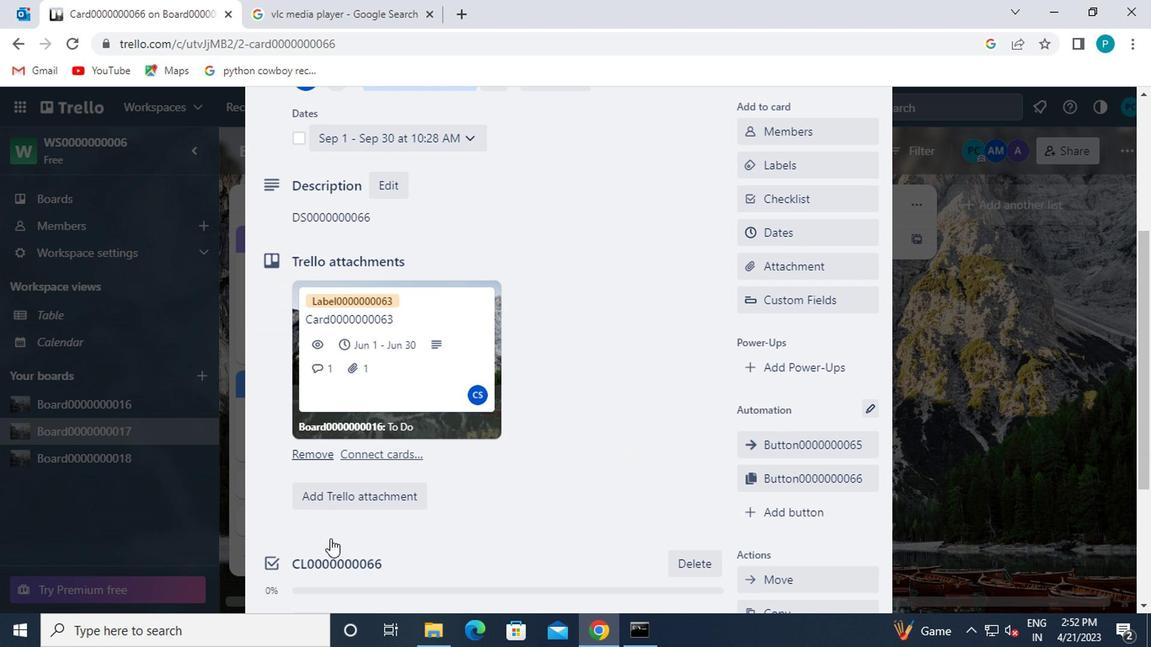 
Action: Mouse moved to (356, 561)
Screenshot: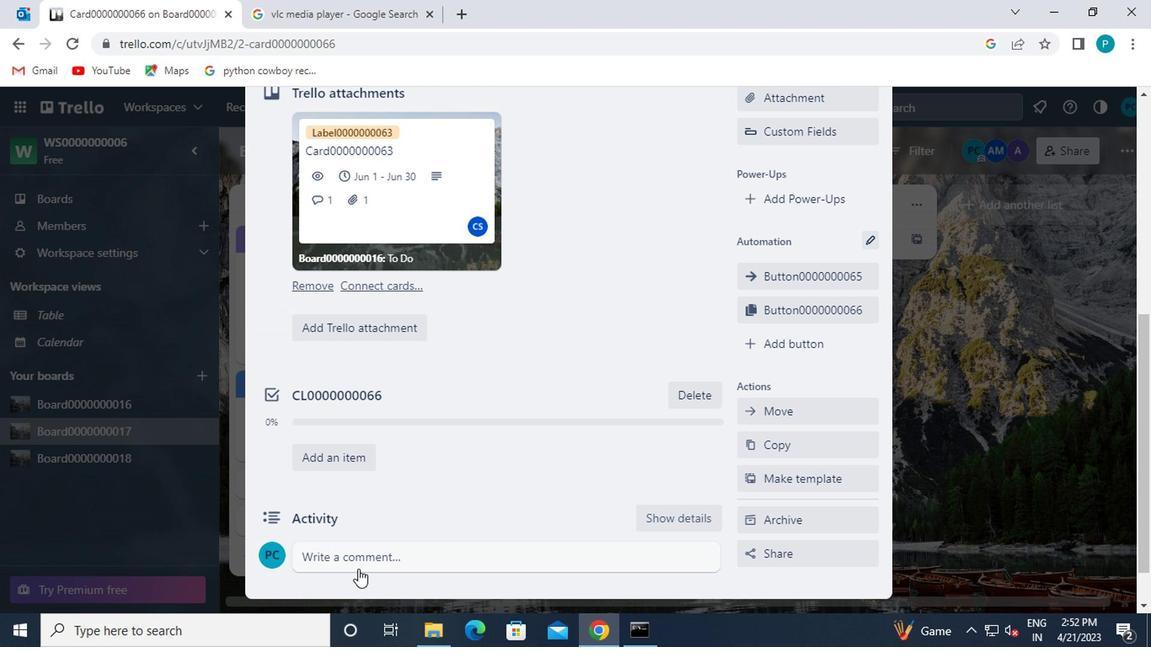 
Action: Mouse pressed left at (356, 561)
Screenshot: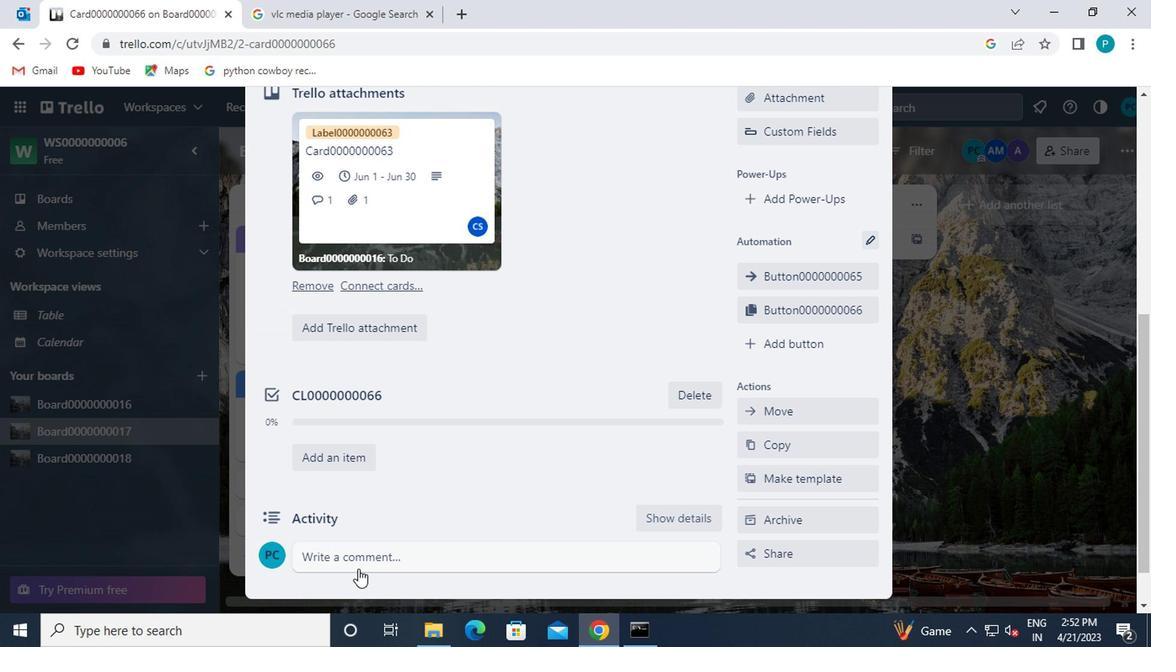 
Action: Mouse moved to (356, 559)
Screenshot: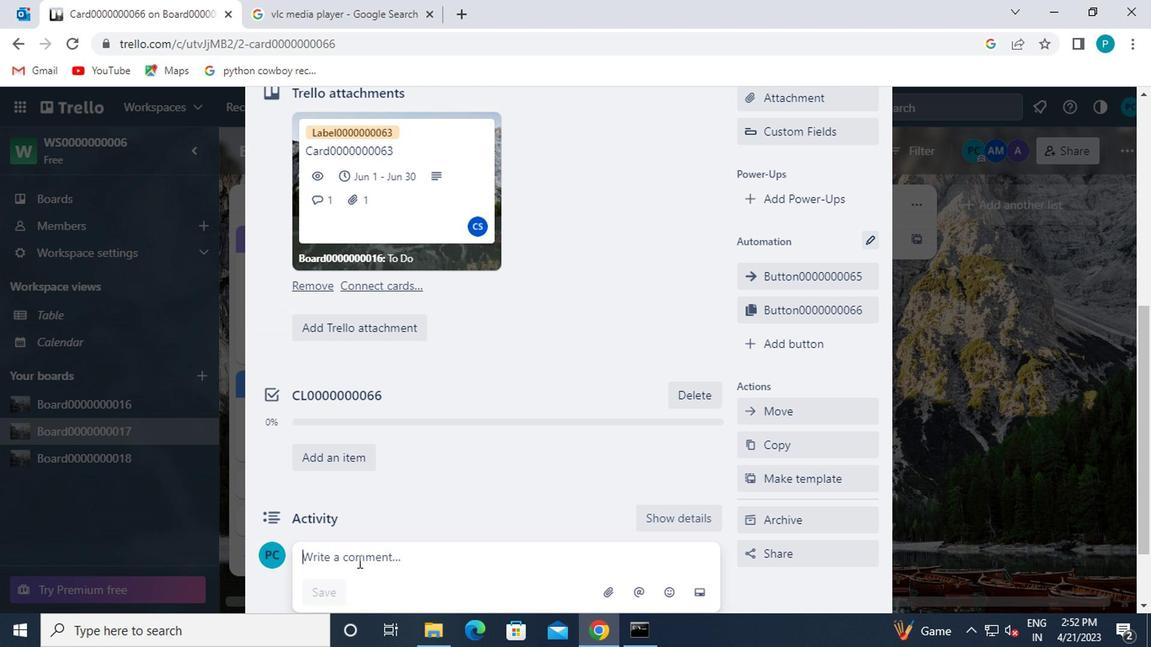 
Action: Key pressed cm0000000066
Screenshot: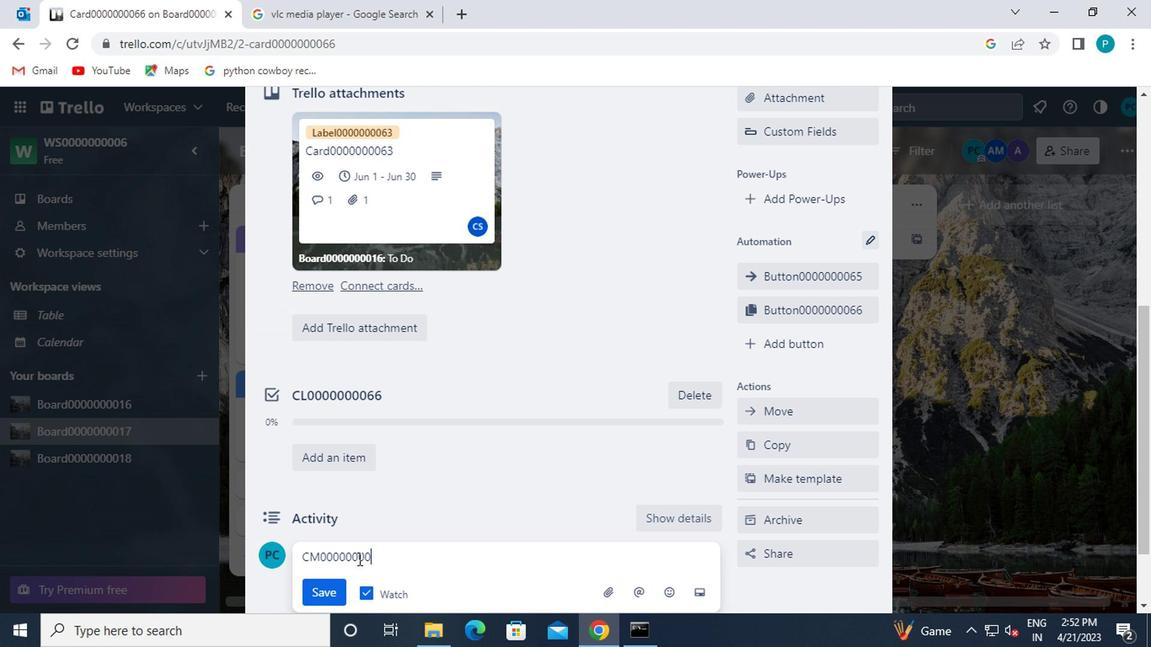 
Action: Mouse moved to (306, 592)
Screenshot: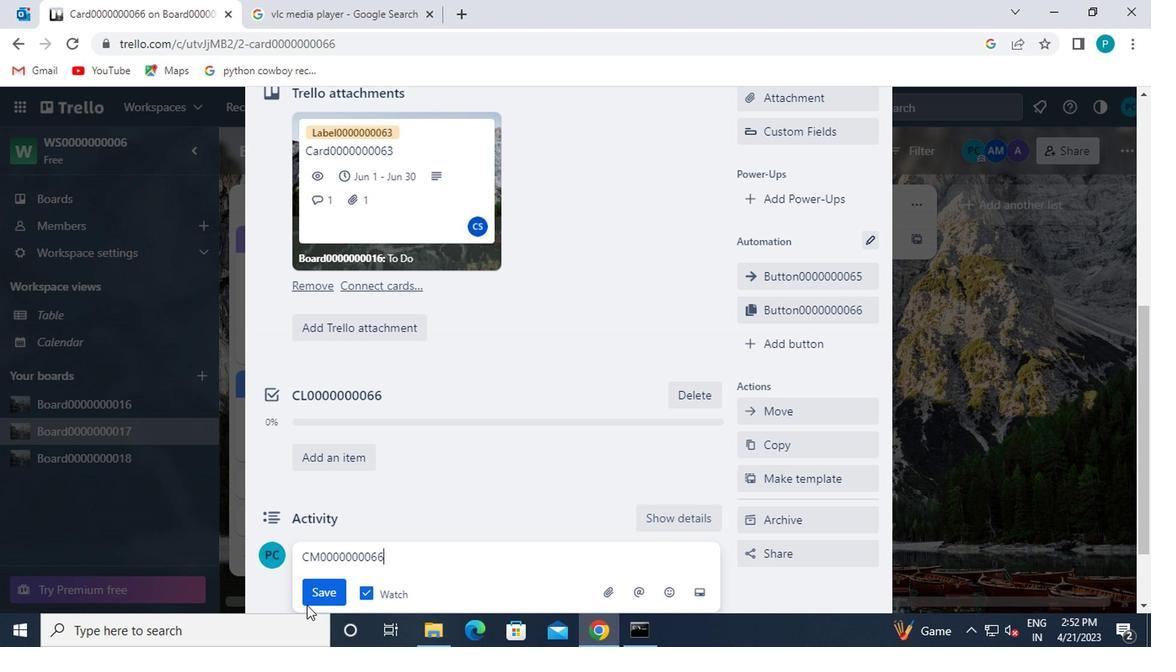 
Action: Mouse pressed left at (306, 592)
Screenshot: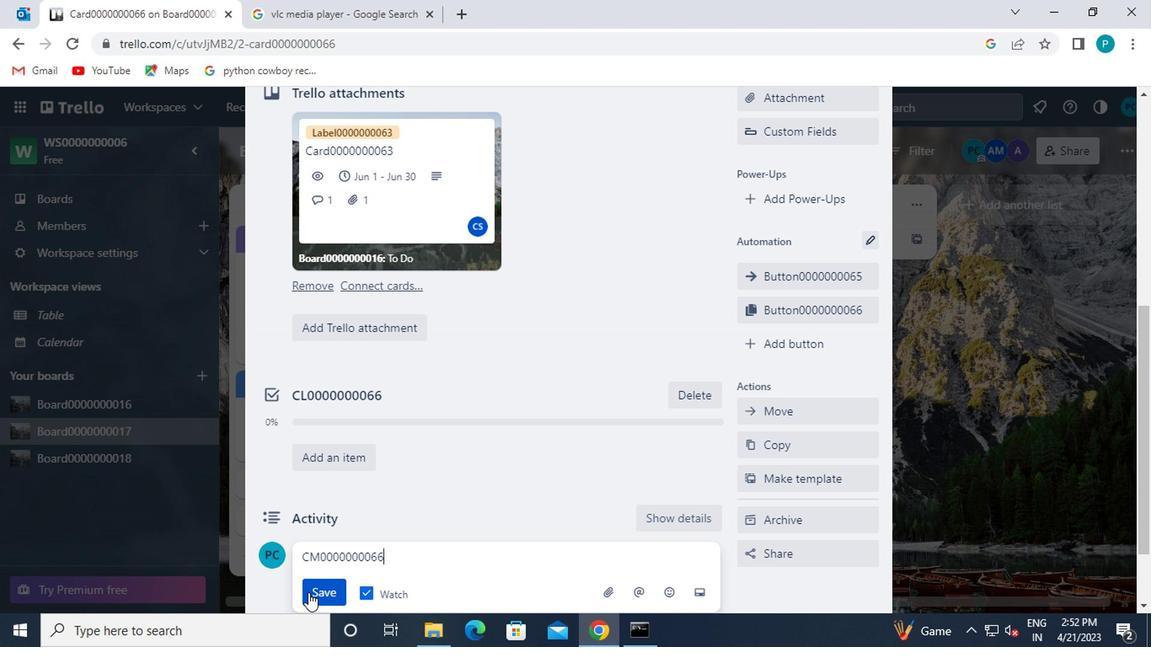 
Action: Mouse moved to (371, 493)
Screenshot: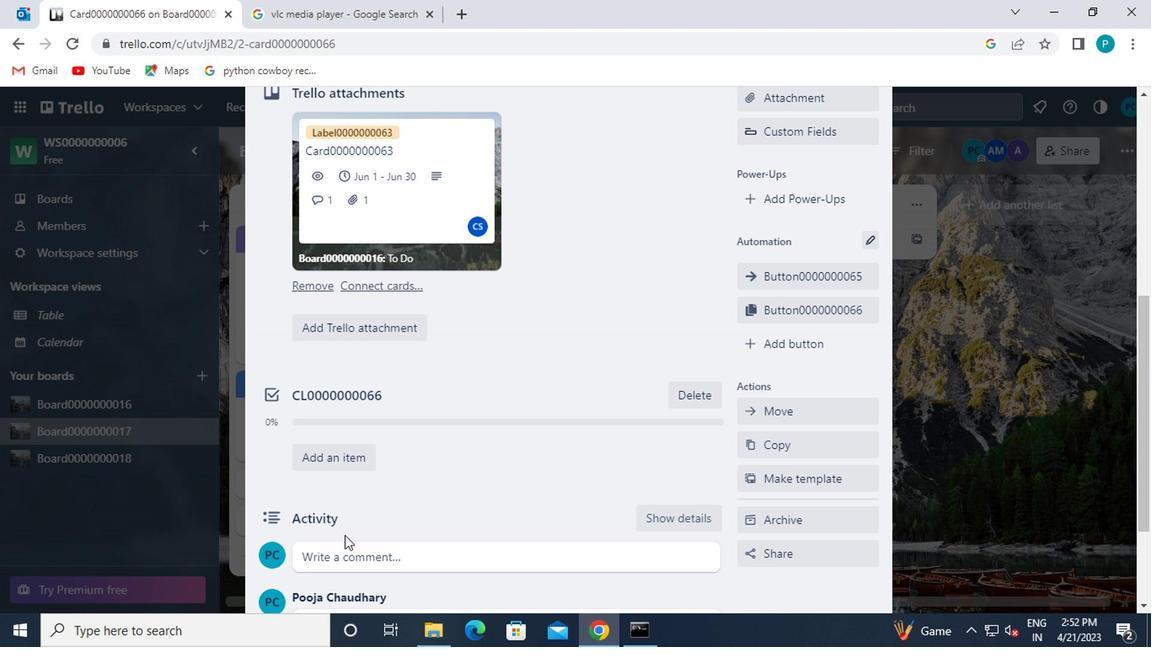 
Action: Mouse scrolled (371, 493) with delta (0, 0)
Screenshot: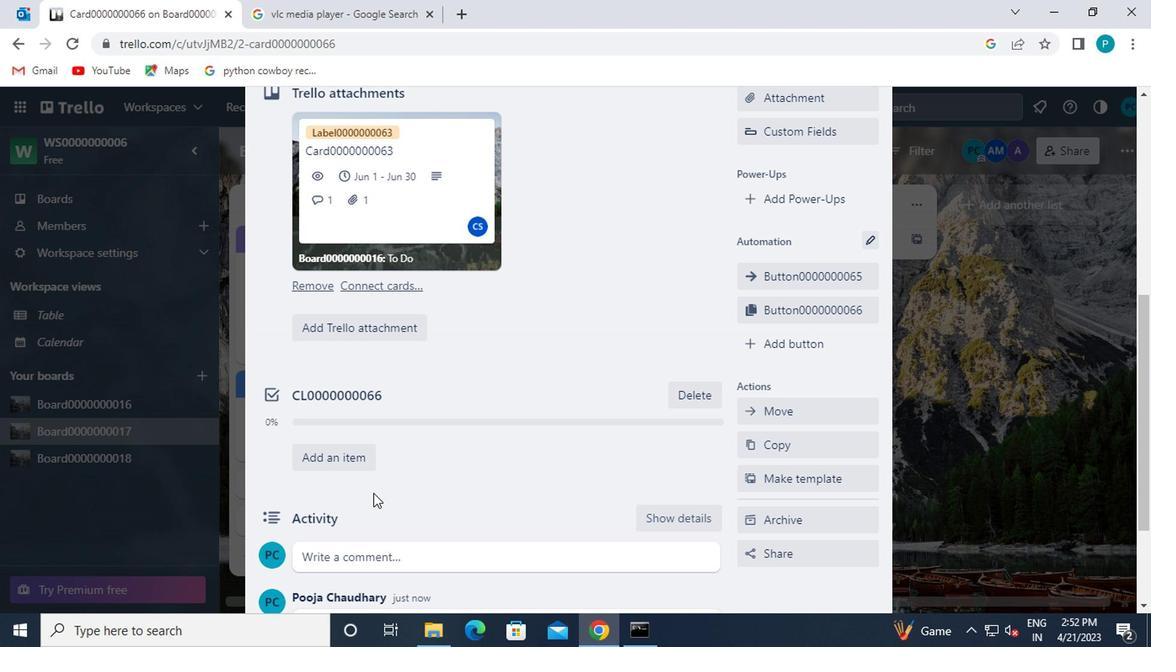 
